Task: Create Issue Issue0000000017 in Backlog  in Scrum Project Project0000000004 in Jira. Create Issue Issue0000000018 in Backlog  in Scrum Project Project0000000004 in Jira. Create Issue Issue0000000019 in Backlog  in Scrum Project Project0000000004 in Jira. Create Issue Issue0000000020 in Backlog  in Scrum Project Project0000000004 in Jira. Change IN PROGRESS as Status of Issue Issue0000000012 in Backlog  in Scrum Project Project0000000003 in Jira
Action: Mouse moved to (638, 229)
Screenshot: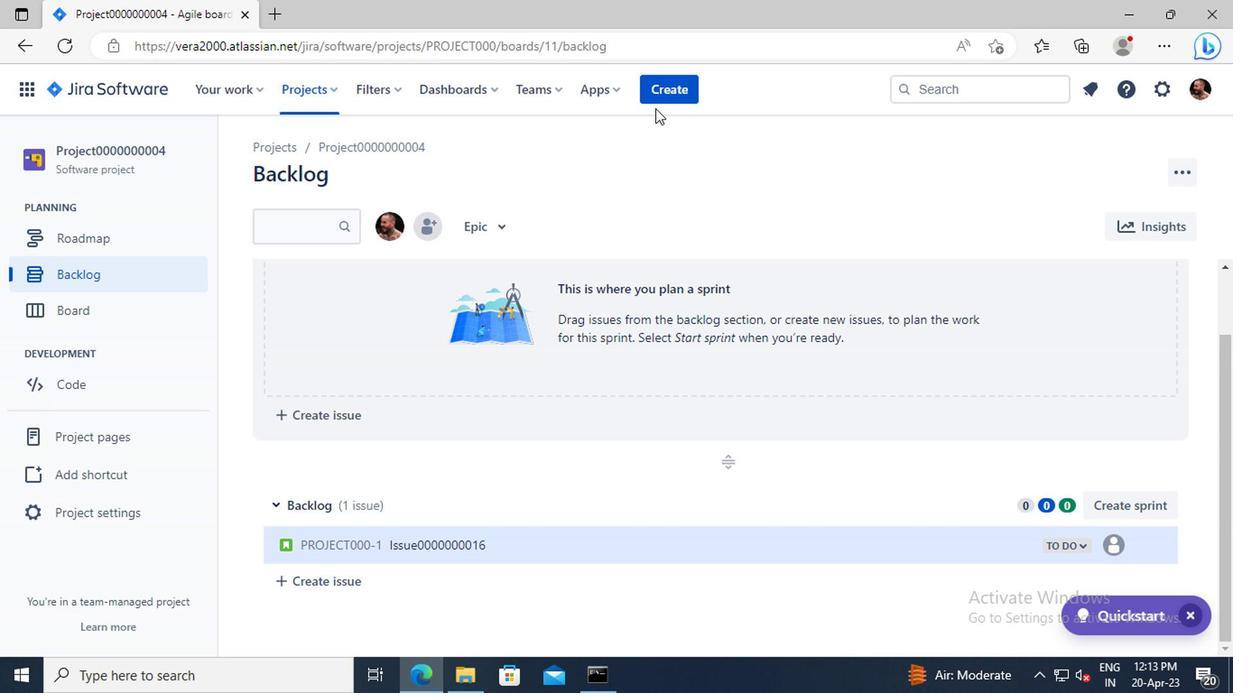 
Action: Mouse pressed left at (638, 229)
Screenshot: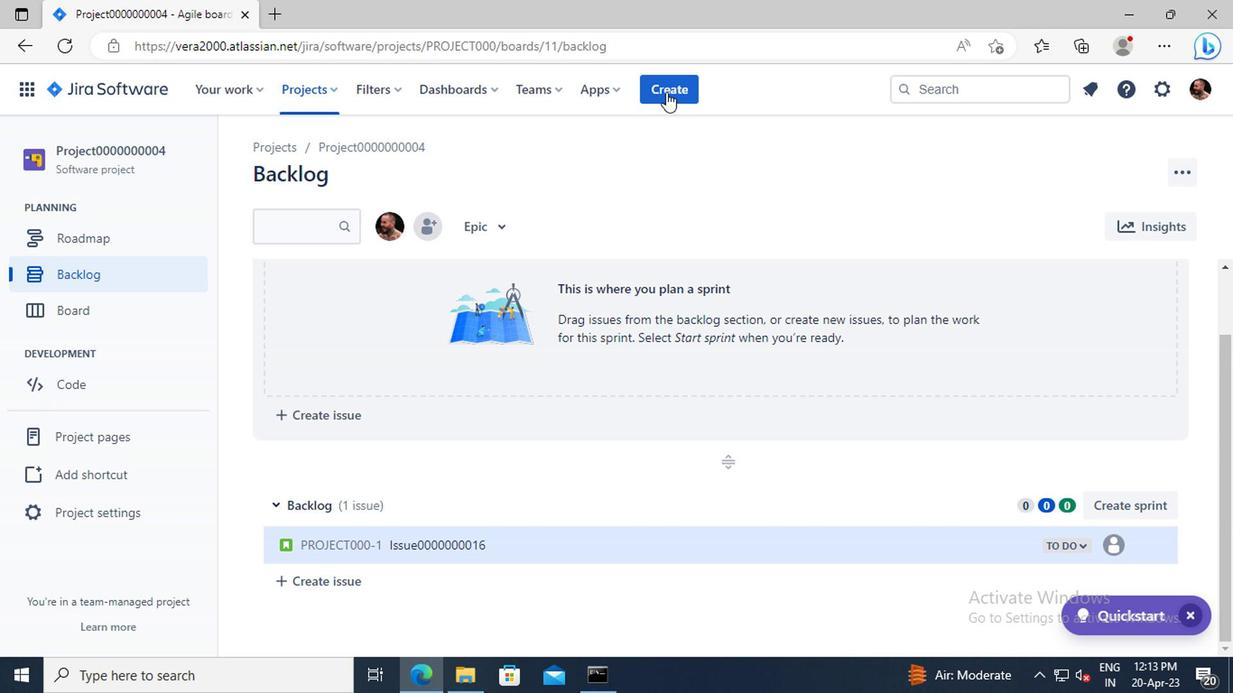 
Action: Mouse moved to (528, 409)
Screenshot: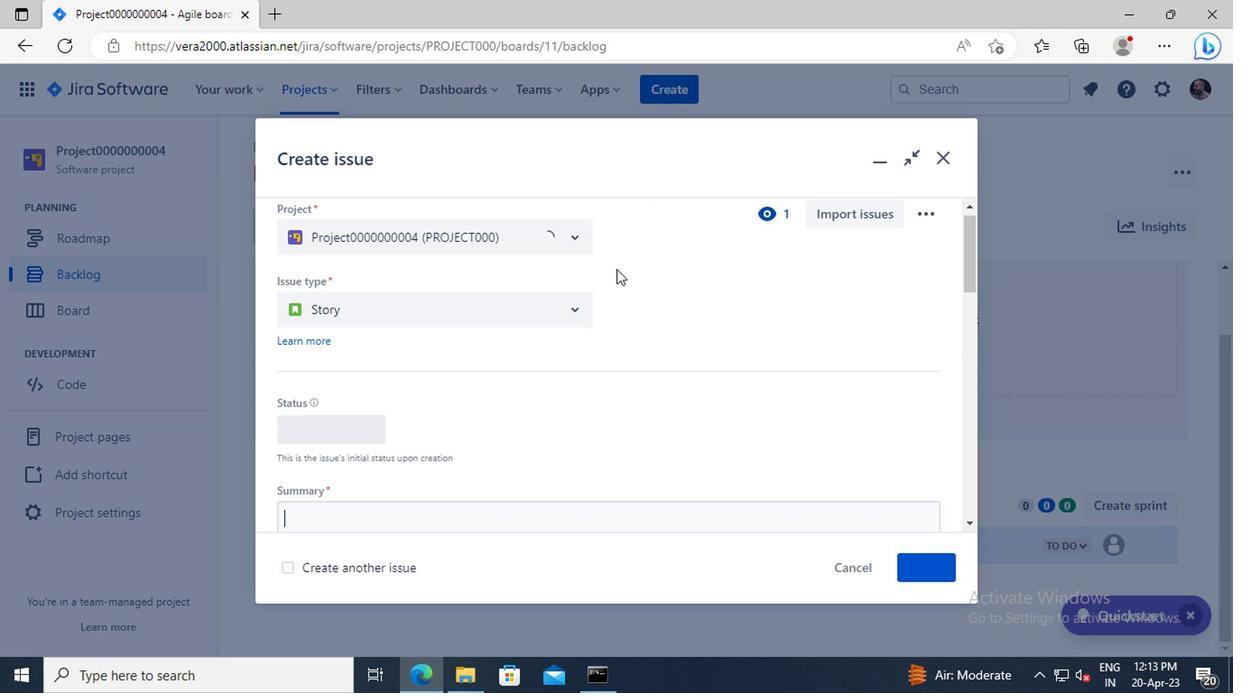 
Action: Mouse scrolled (528, 409) with delta (0, 0)
Screenshot: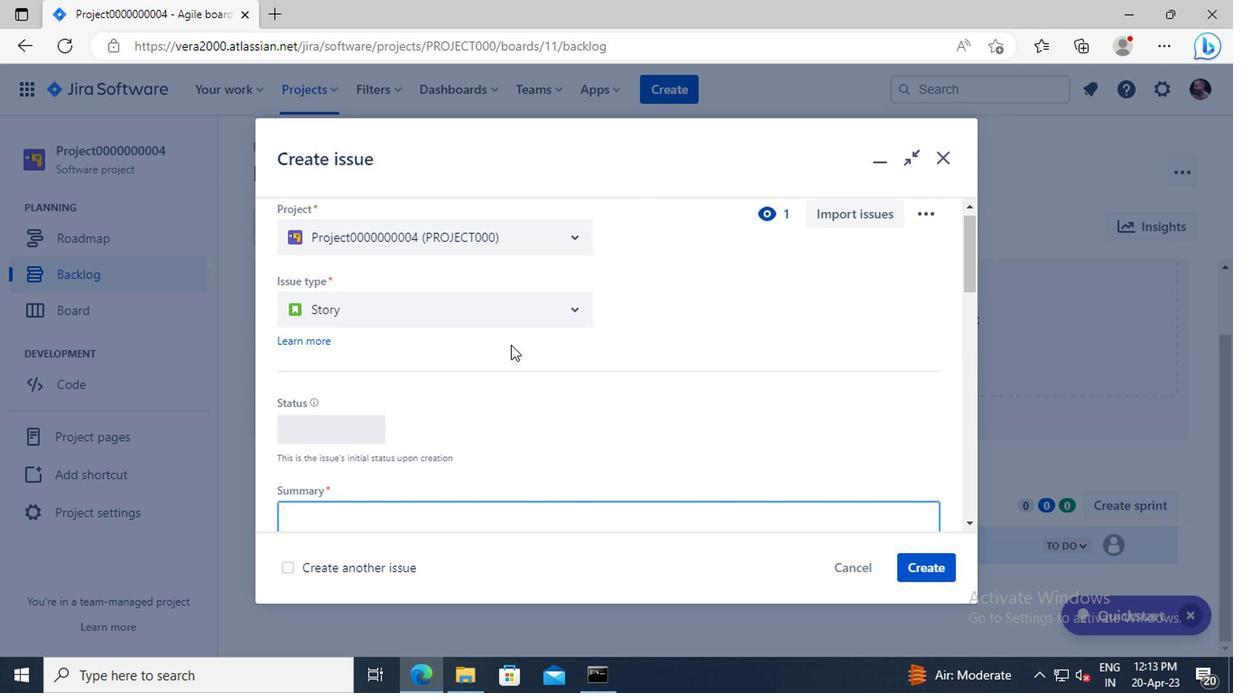 
Action: Mouse scrolled (528, 409) with delta (0, 0)
Screenshot: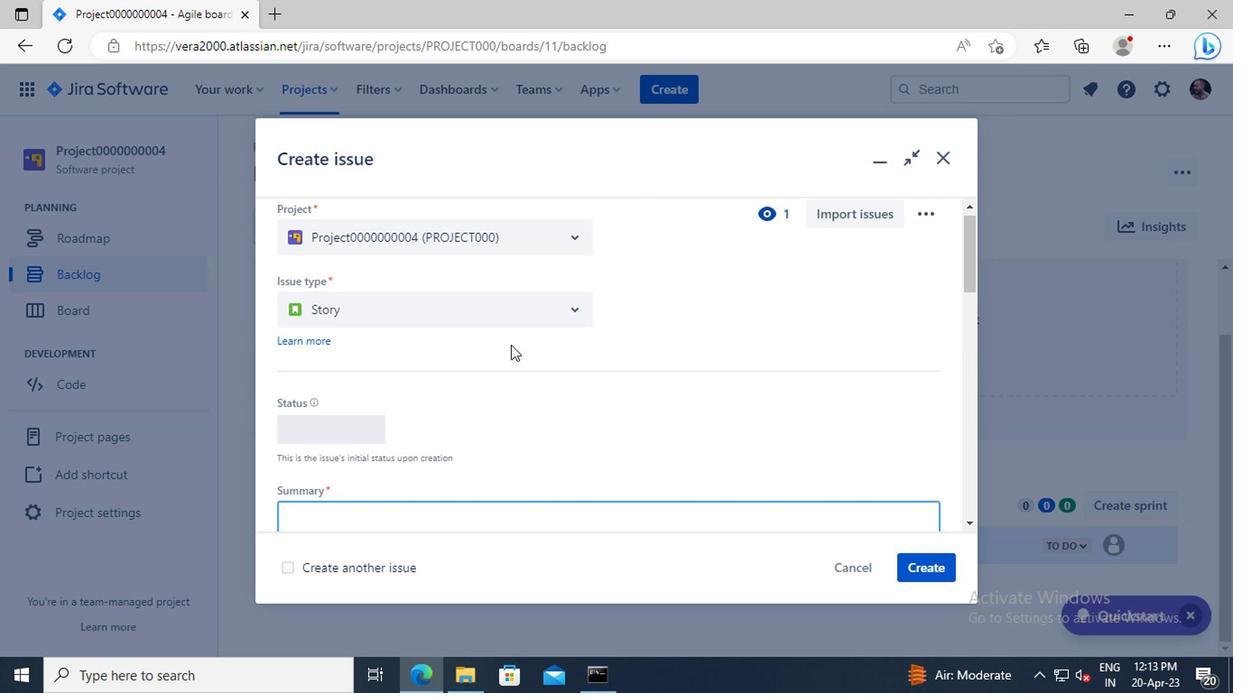 
Action: Mouse moved to (465, 468)
Screenshot: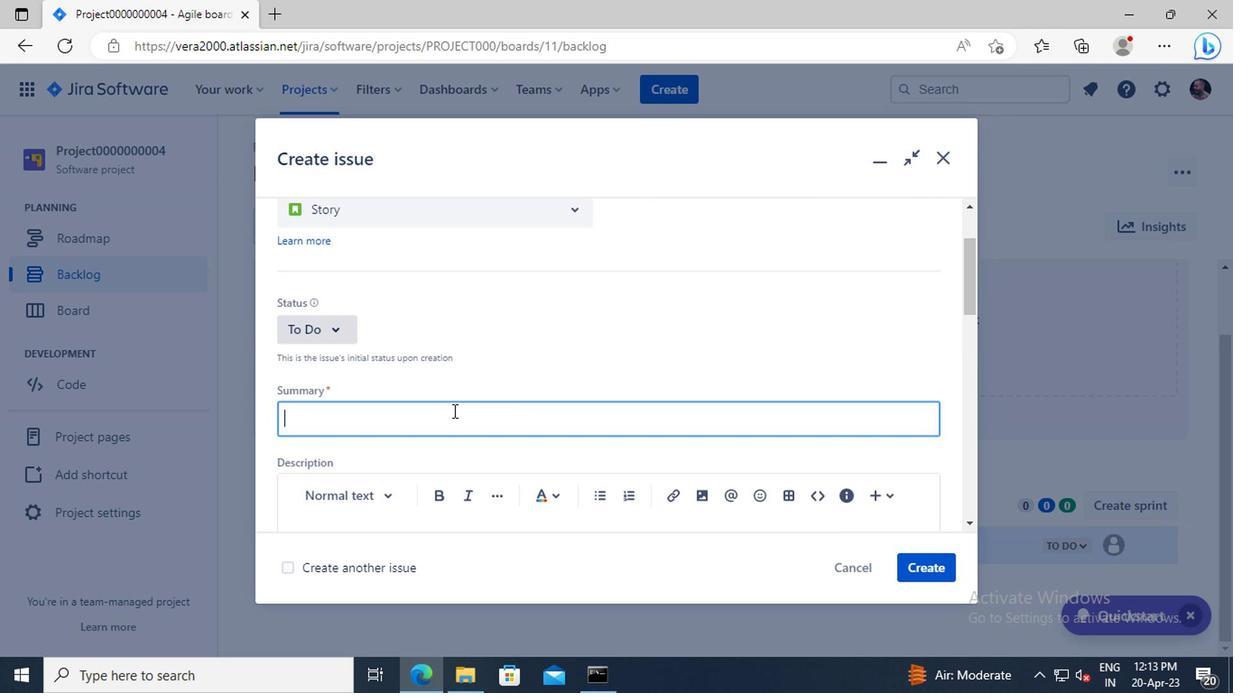 
Action: Mouse pressed left at (465, 468)
Screenshot: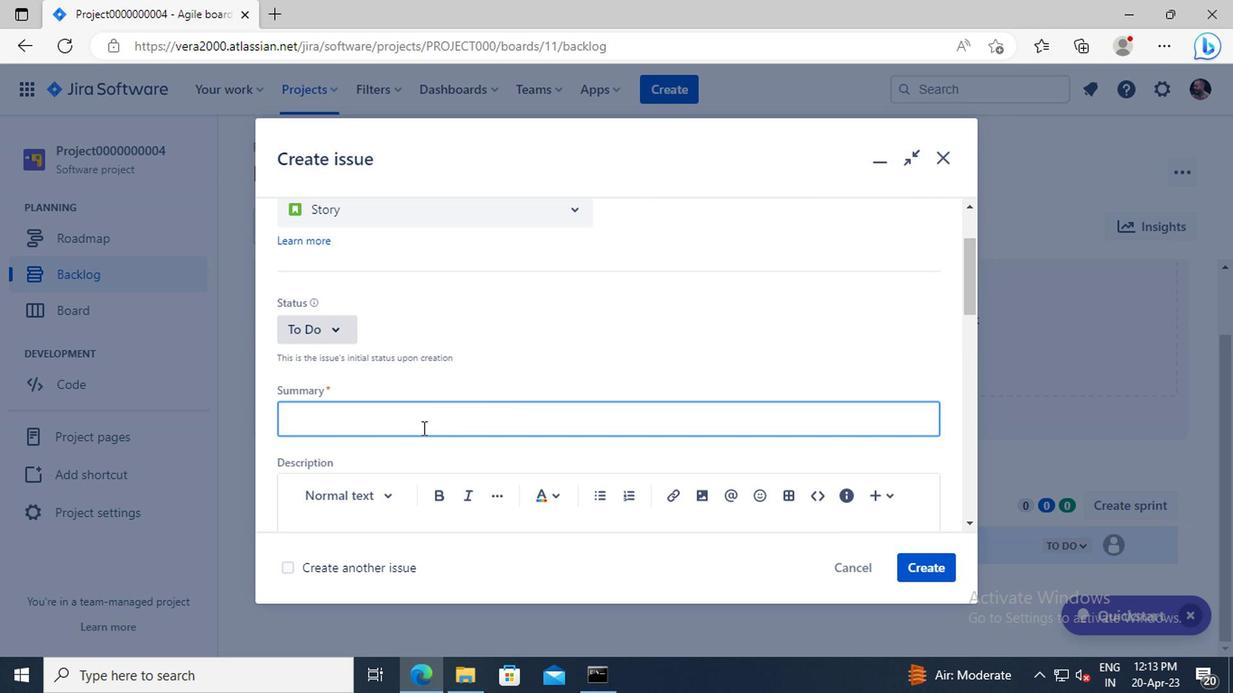 
Action: Key pressed <Key.shift>ISSUE0000000017
Screenshot: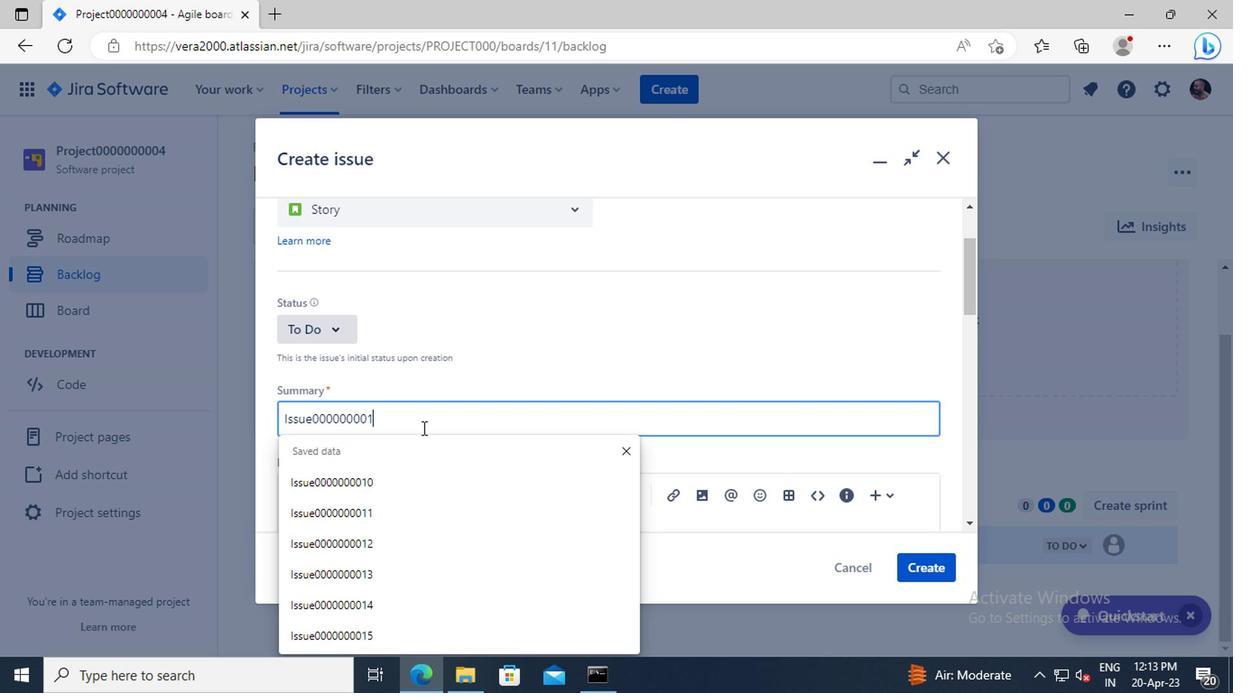 
Action: Mouse moved to (824, 571)
Screenshot: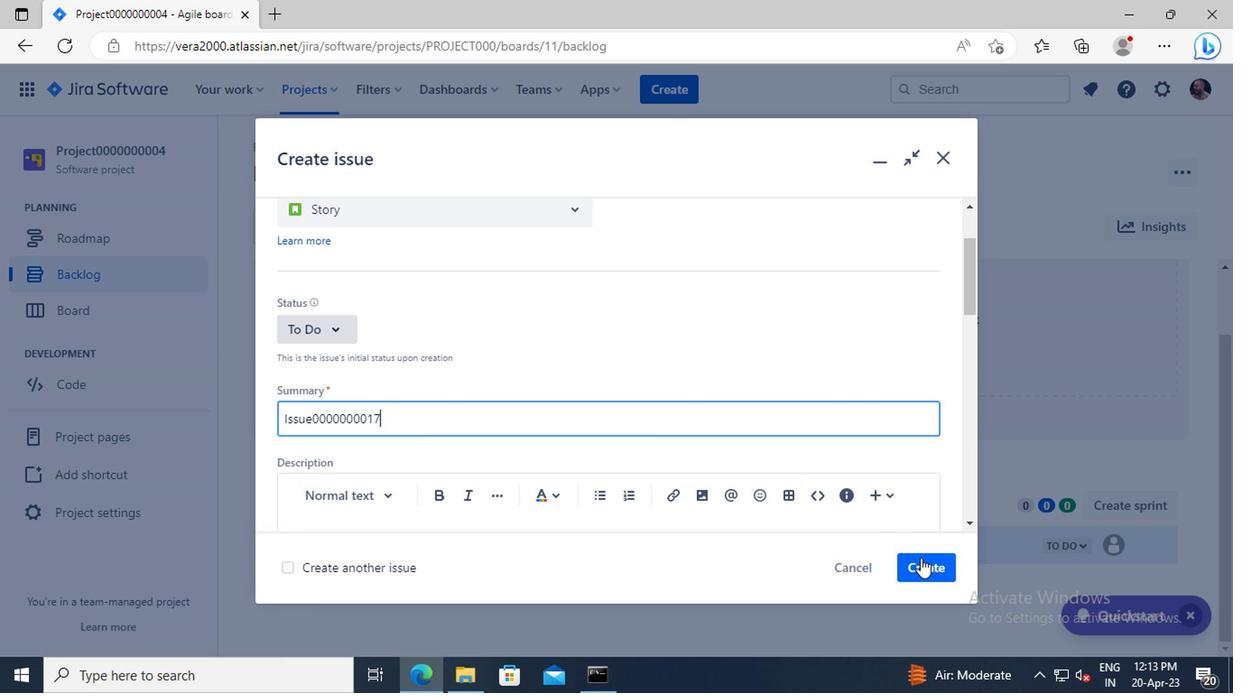 
Action: Mouse pressed left at (824, 571)
Screenshot: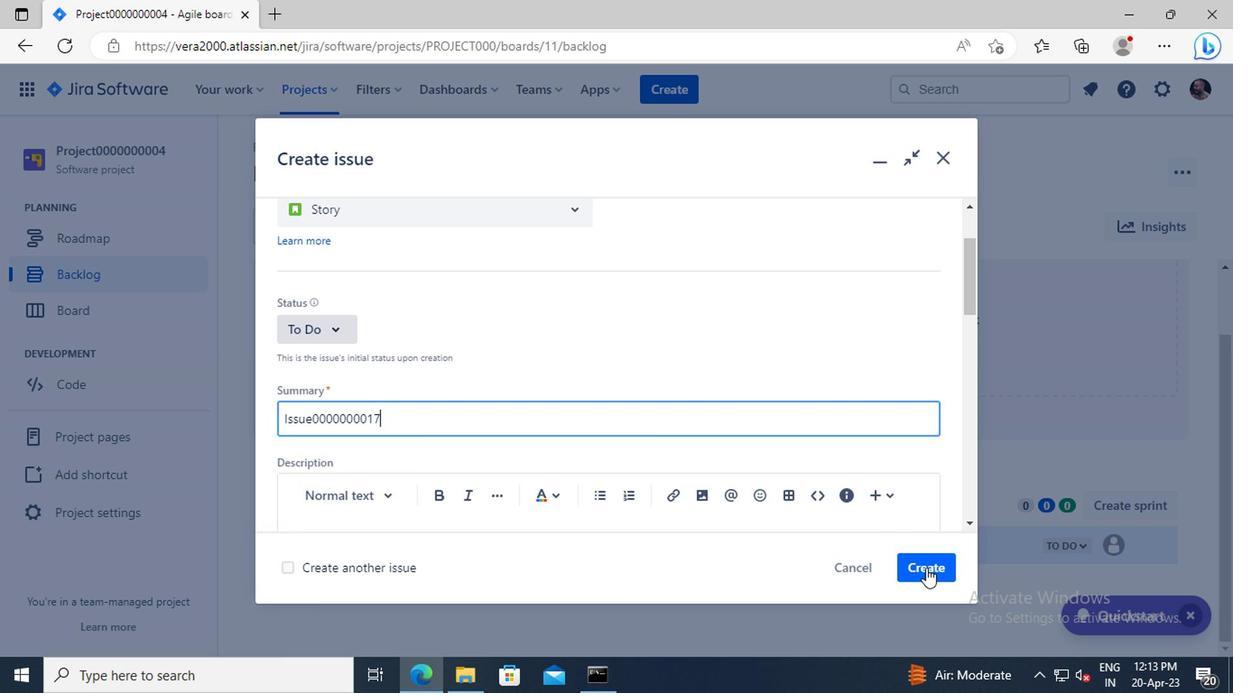 
Action: Mouse moved to (637, 231)
Screenshot: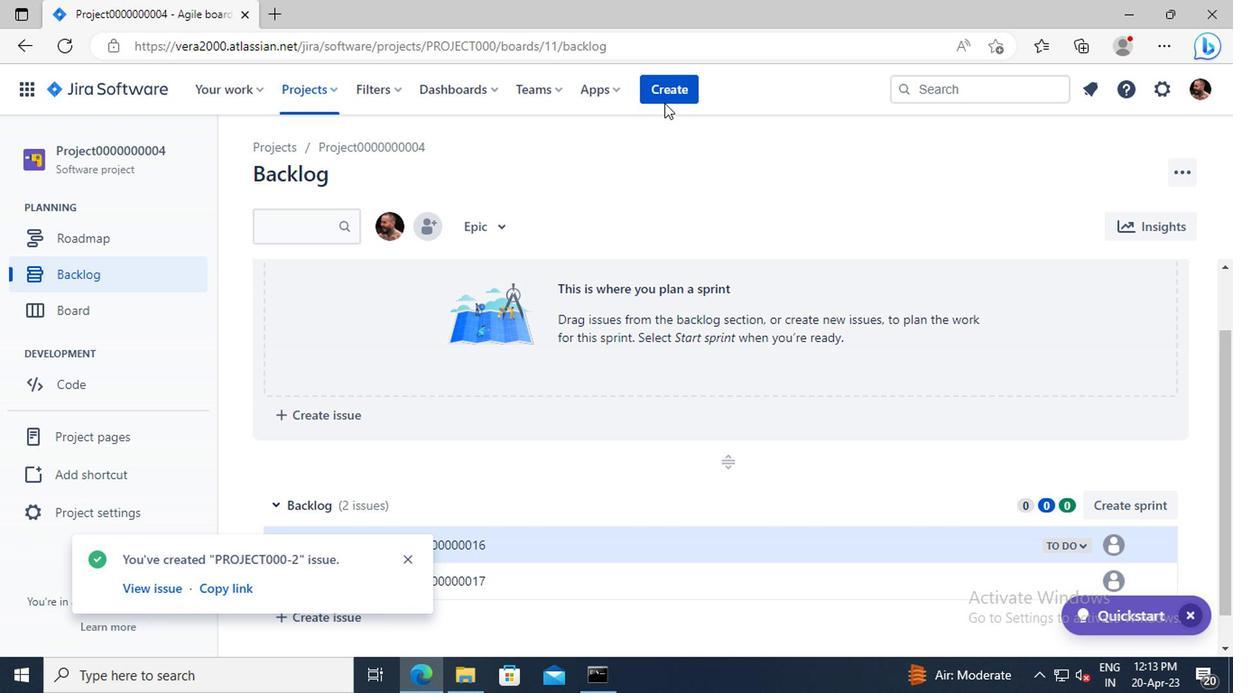 
Action: Mouse pressed left at (637, 231)
Screenshot: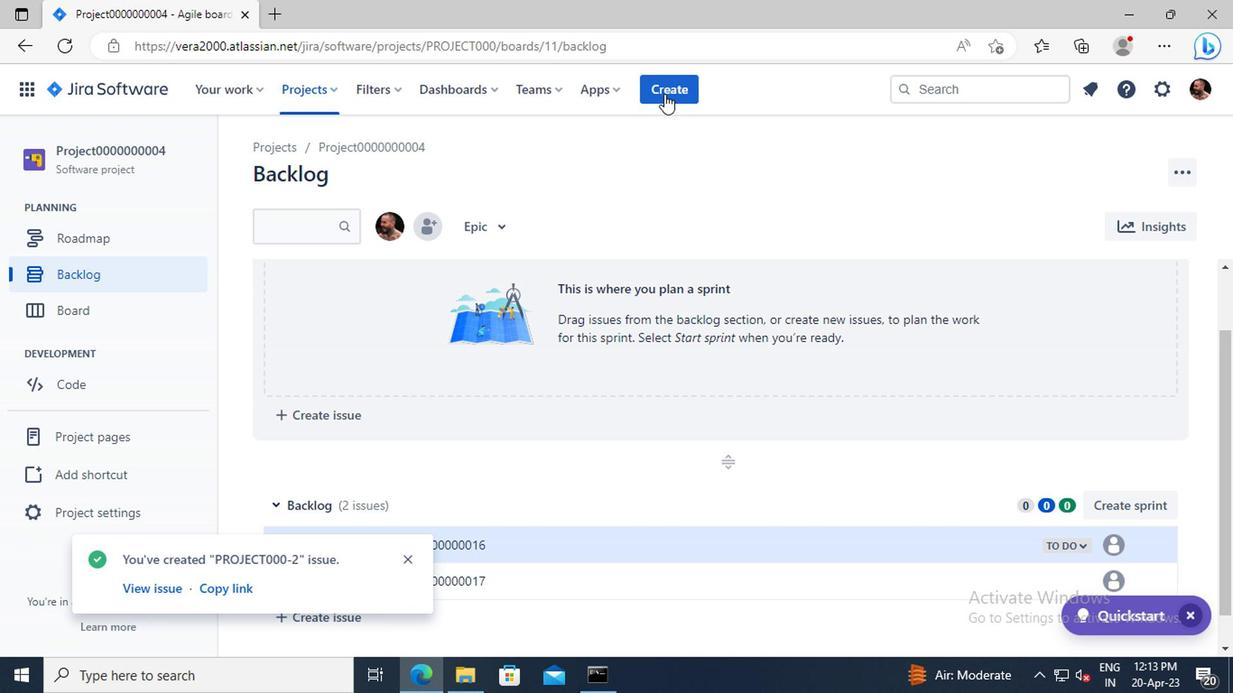 
Action: Mouse moved to (539, 416)
Screenshot: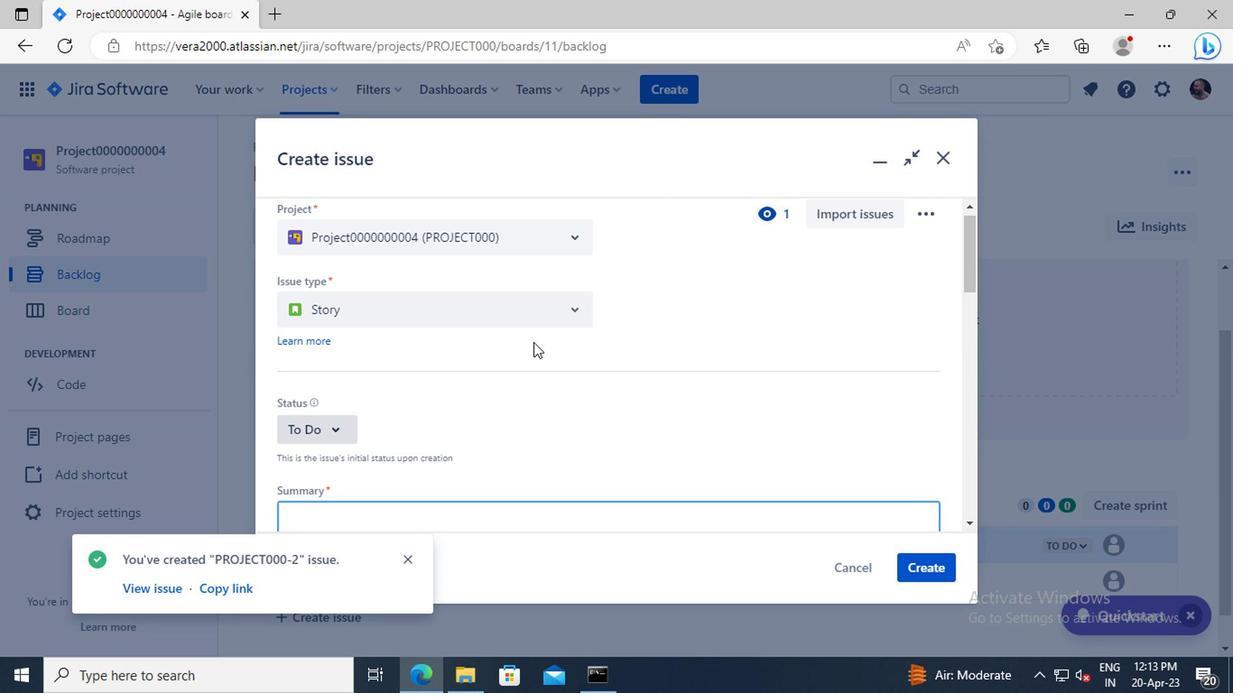 
Action: Mouse scrolled (539, 416) with delta (0, 0)
Screenshot: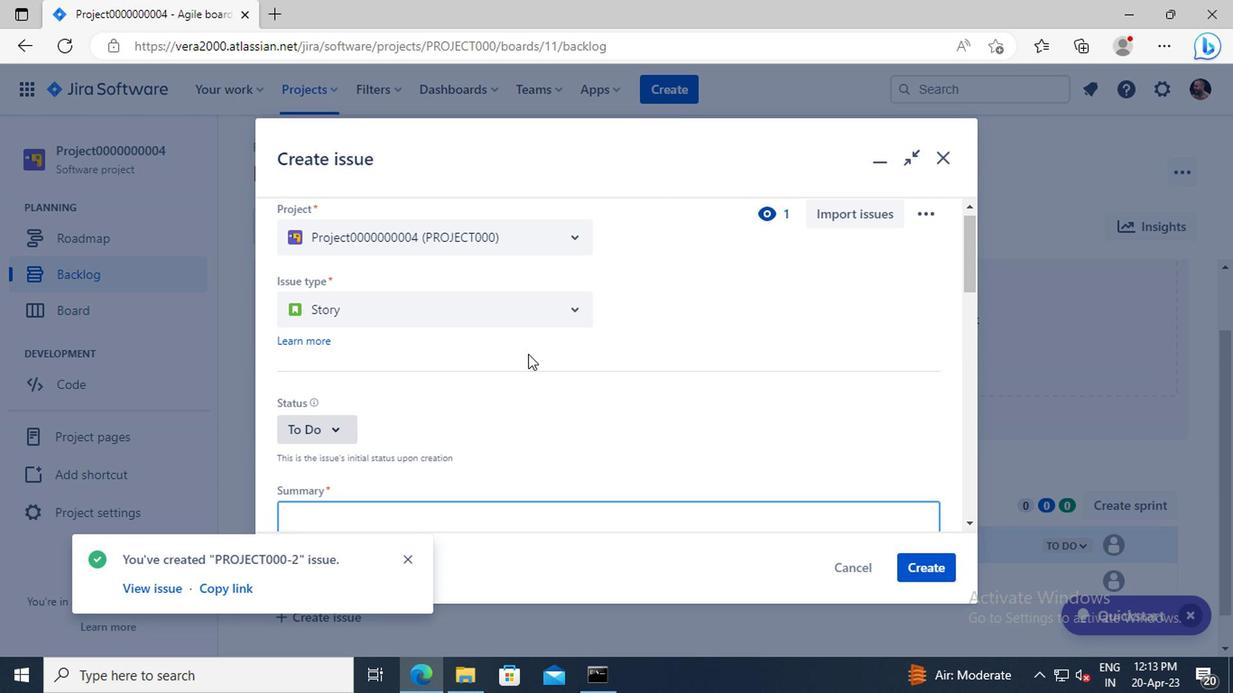 
Action: Mouse scrolled (539, 416) with delta (0, 0)
Screenshot: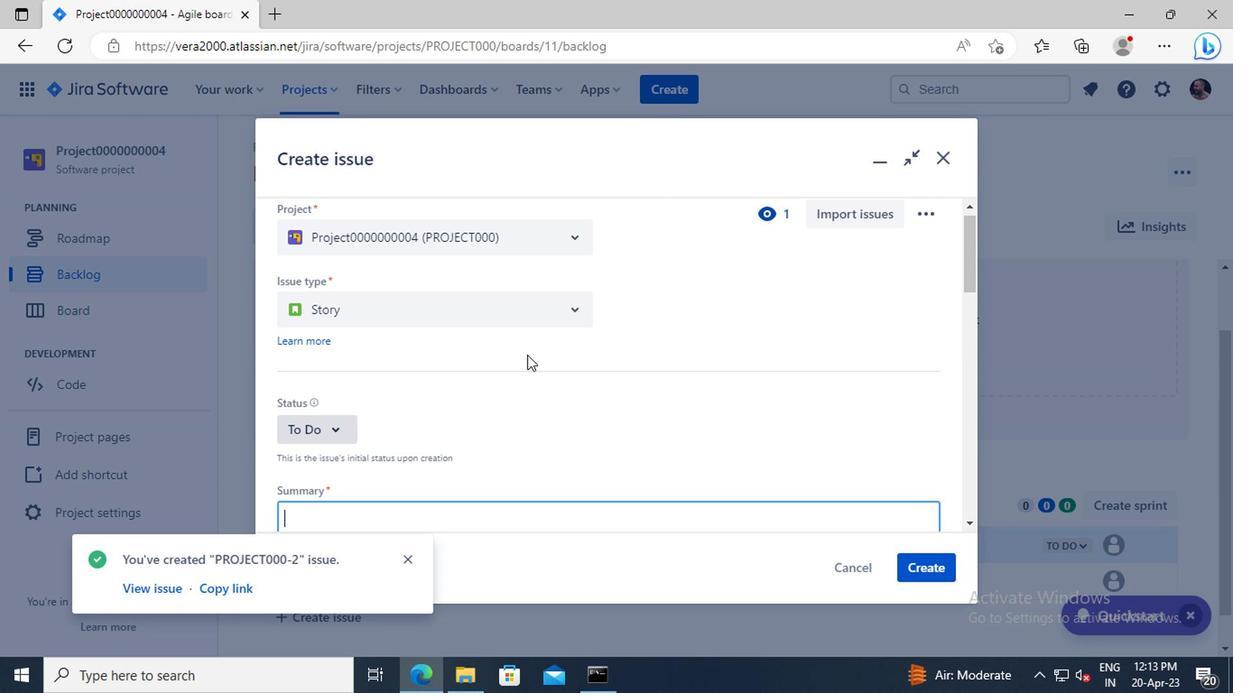 
Action: Mouse moved to (498, 463)
Screenshot: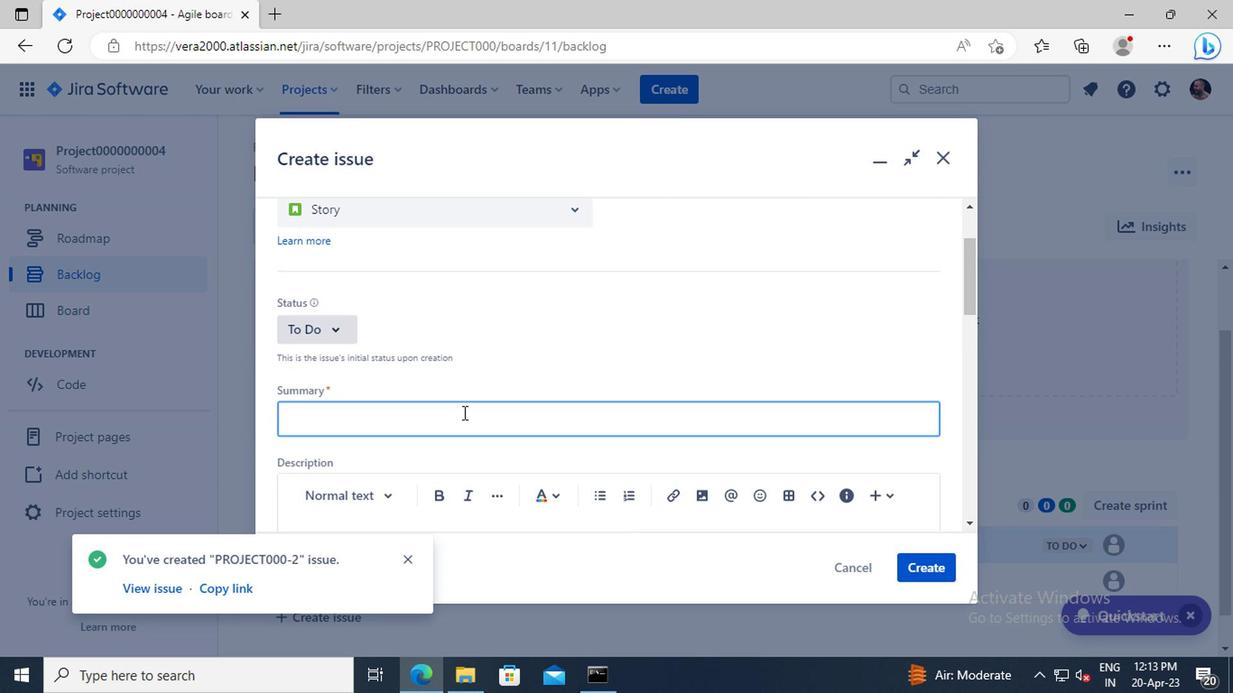 
Action: Mouse pressed left at (498, 463)
Screenshot: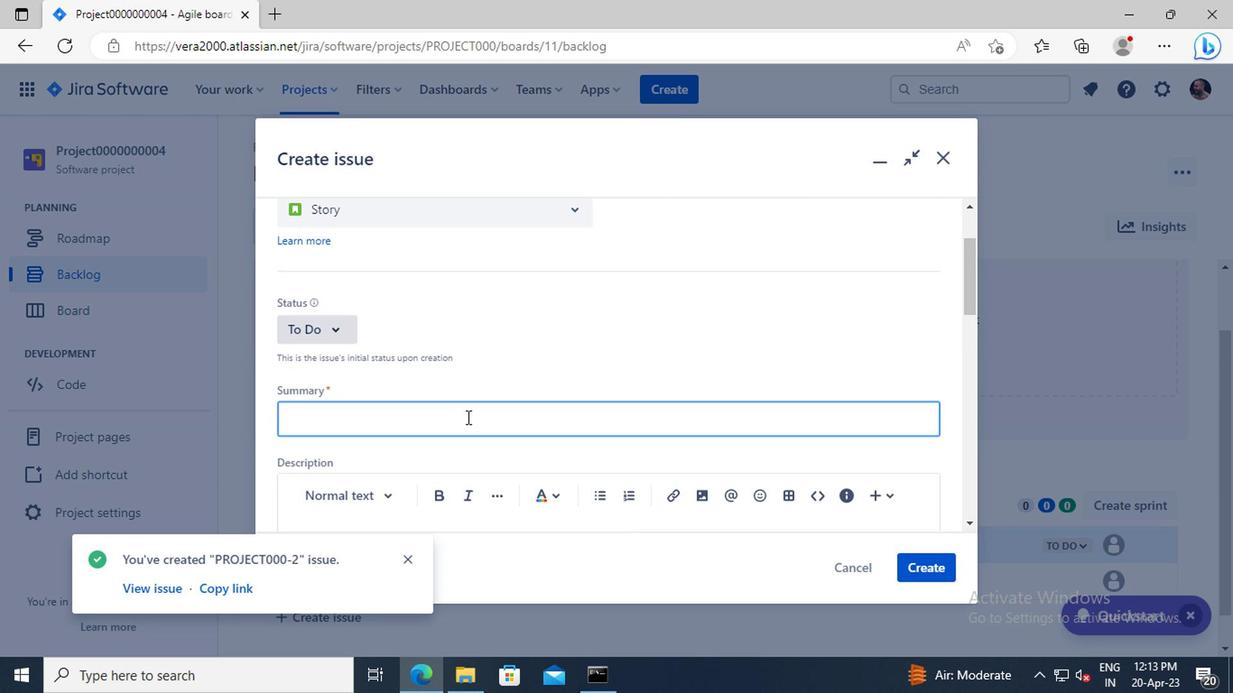 
Action: Key pressed <Key.shift>ISSUE0000000018
Screenshot: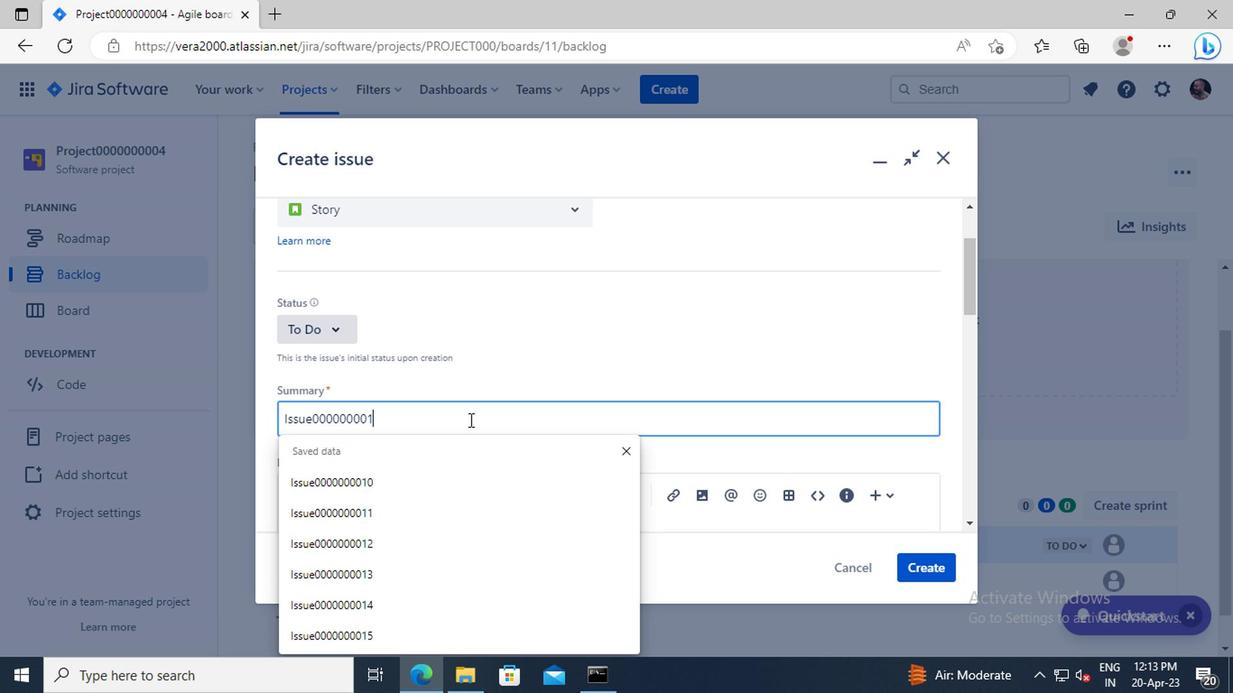 
Action: Mouse moved to (817, 564)
Screenshot: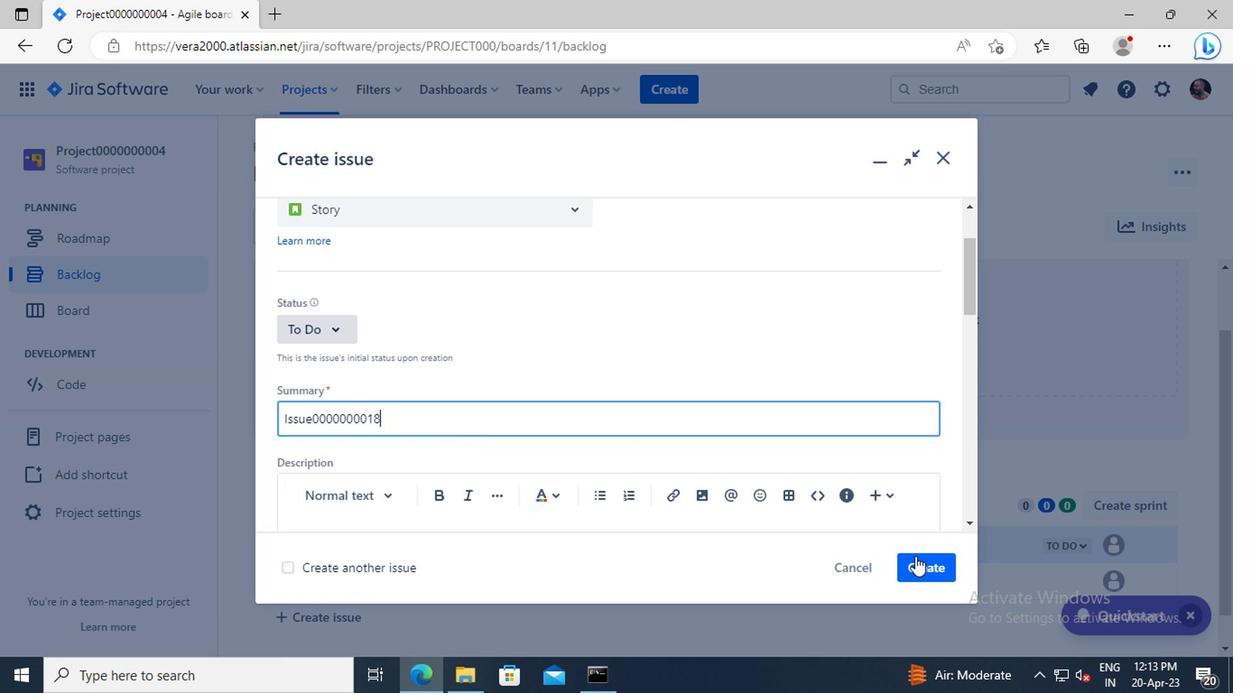 
Action: Mouse pressed left at (817, 564)
Screenshot: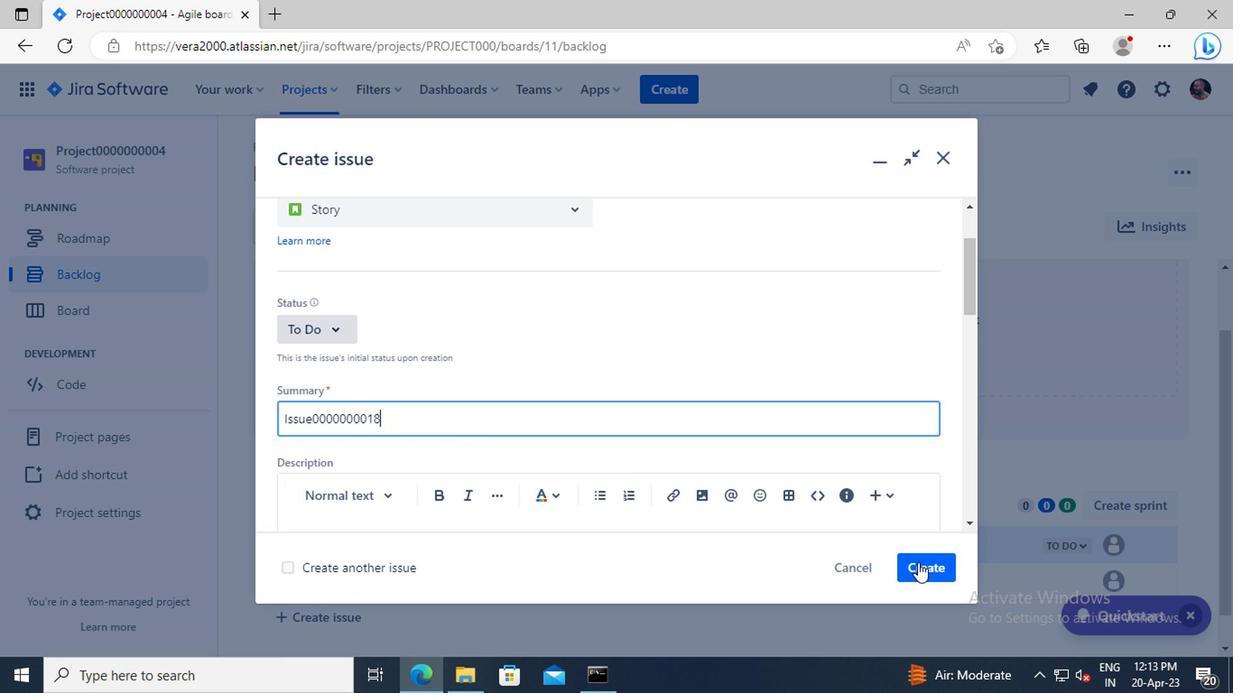 
Action: Mouse moved to (635, 228)
Screenshot: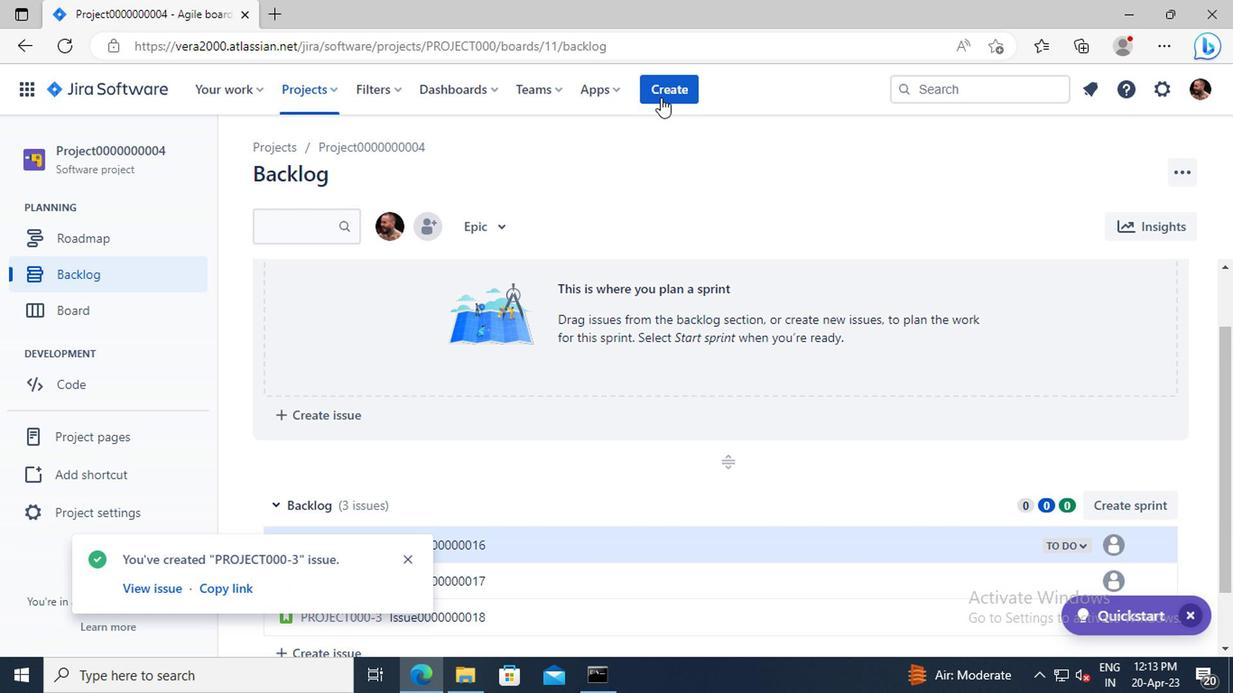 
Action: Mouse pressed left at (635, 228)
Screenshot: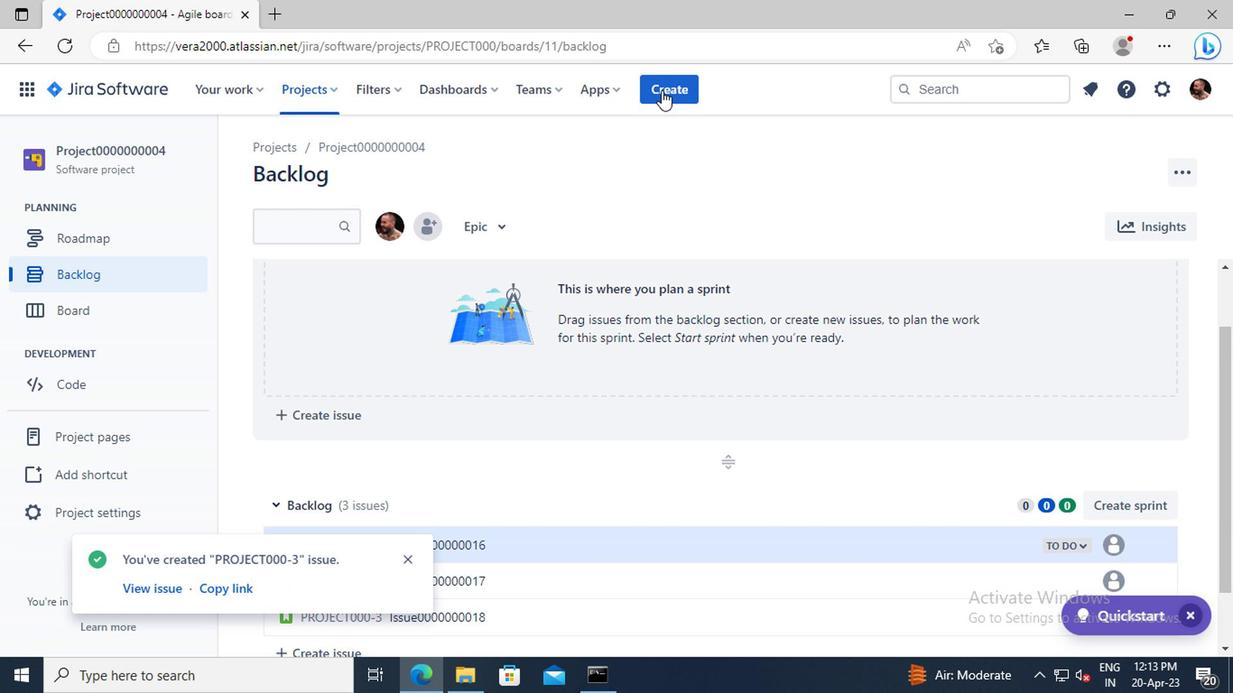 
Action: Mouse moved to (483, 410)
Screenshot: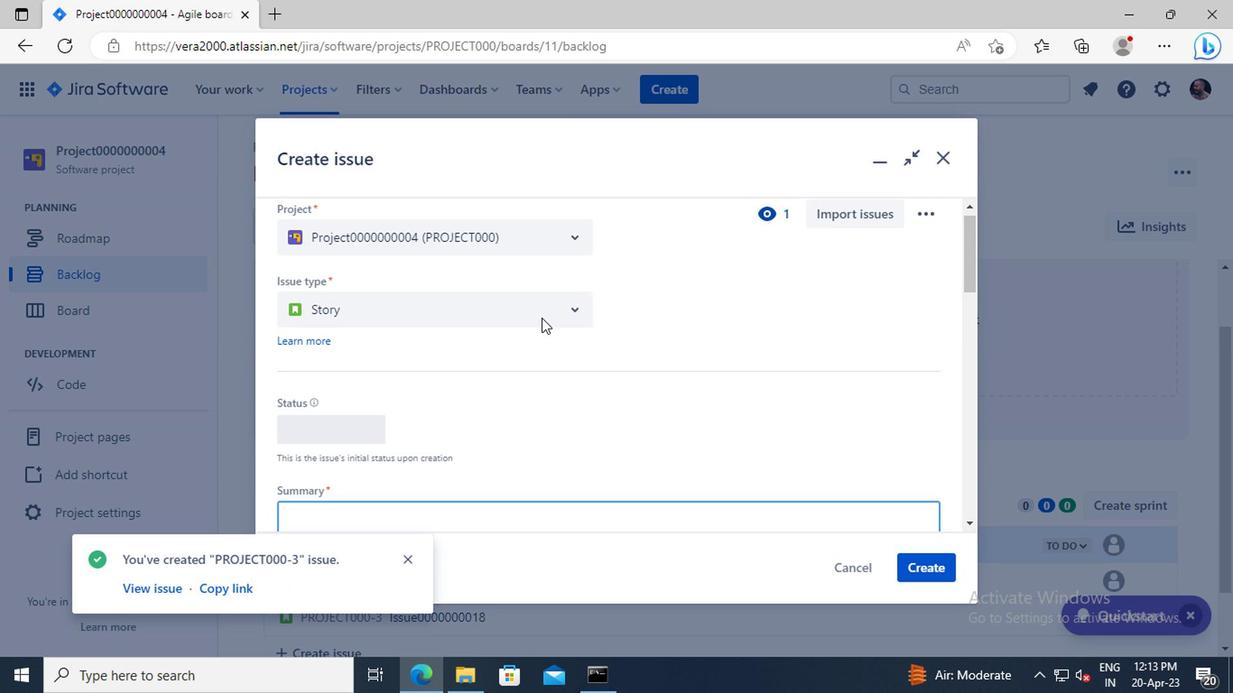
Action: Mouse scrolled (483, 409) with delta (0, 0)
Screenshot: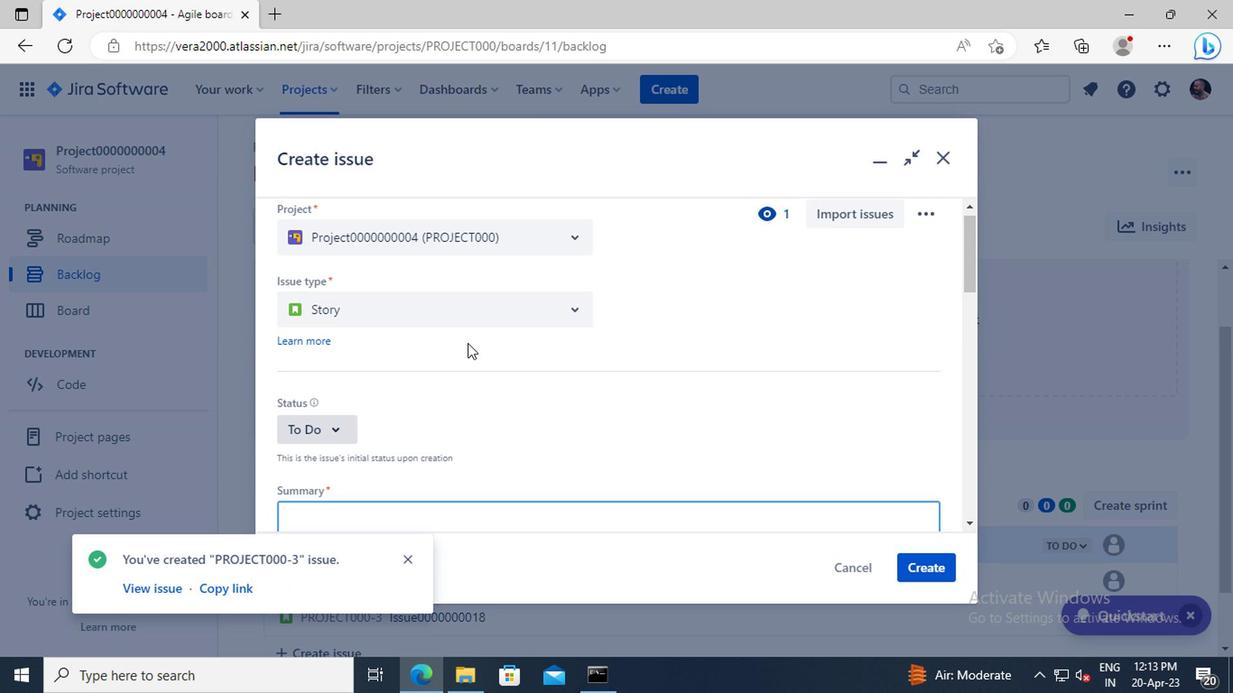 
Action: Mouse scrolled (483, 409) with delta (0, 0)
Screenshot: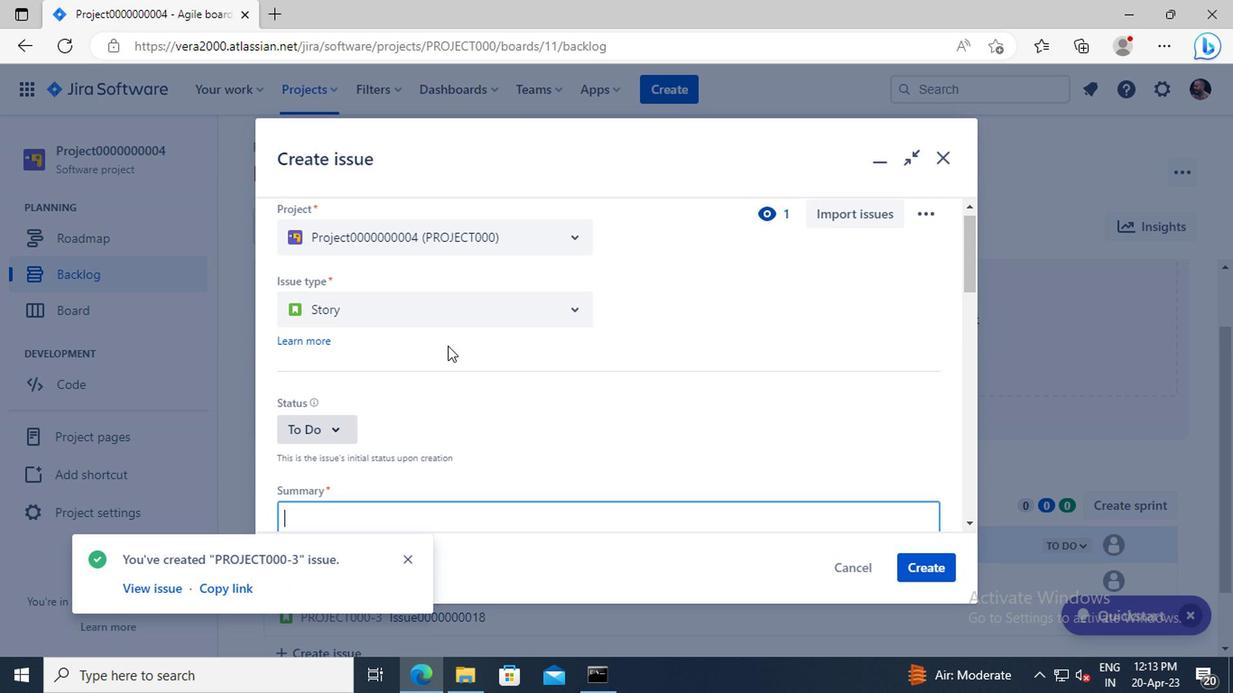 
Action: Mouse moved to (477, 461)
Screenshot: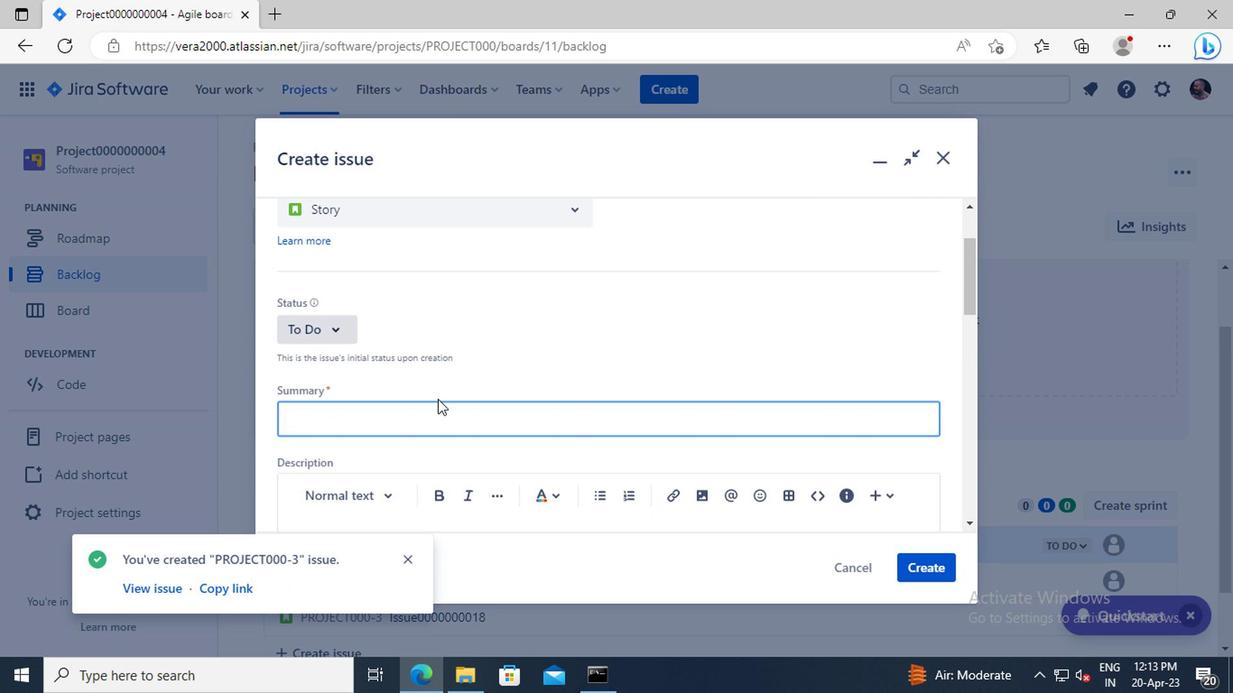 
Action: Mouse pressed left at (477, 461)
Screenshot: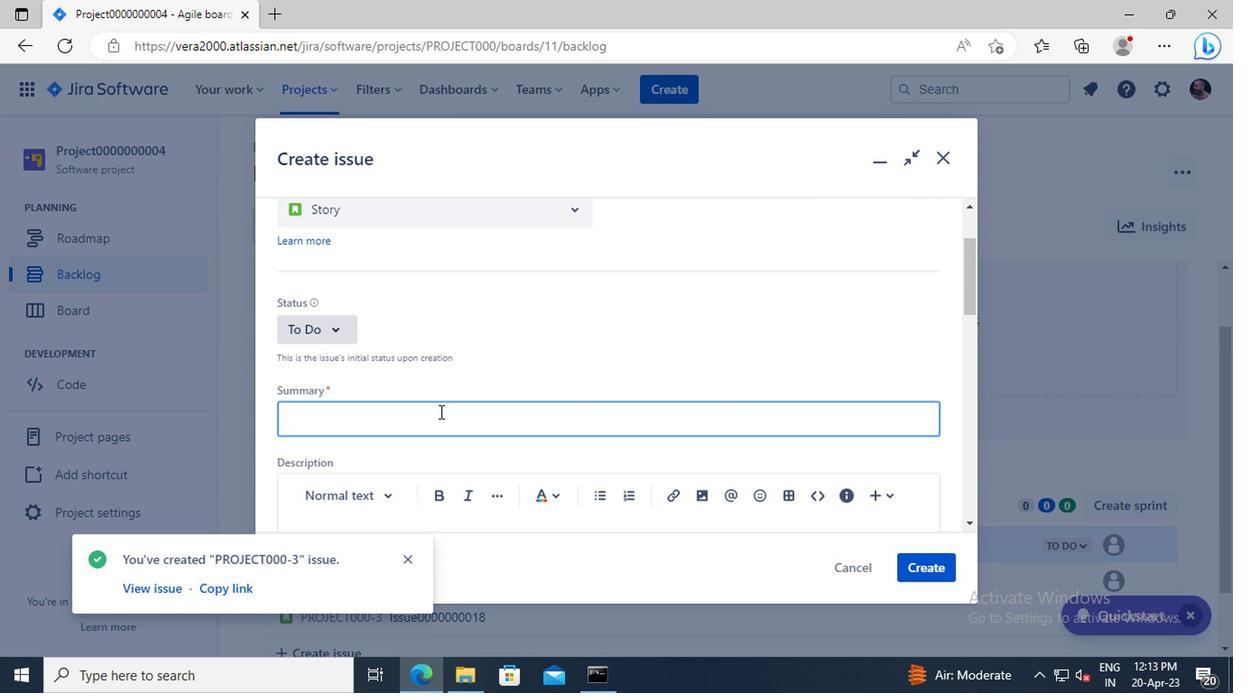 
Action: Key pressed <Key.shift>ISSUE0000000019
Screenshot: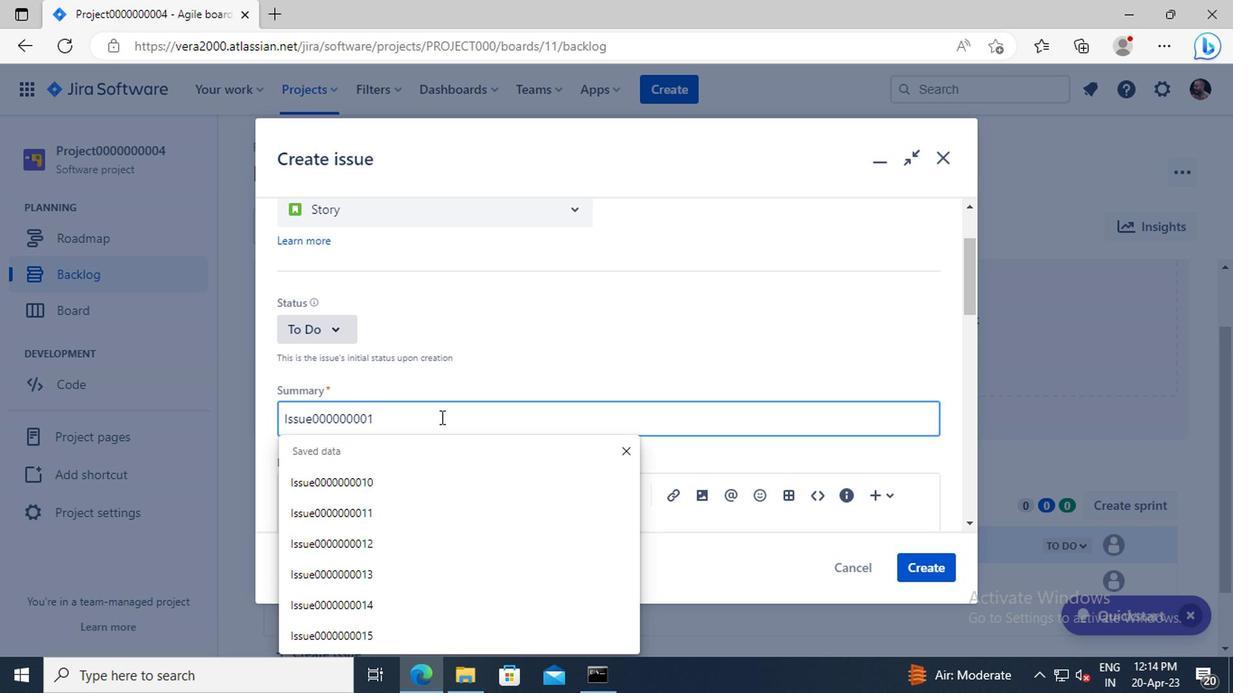 
Action: Mouse moved to (815, 562)
Screenshot: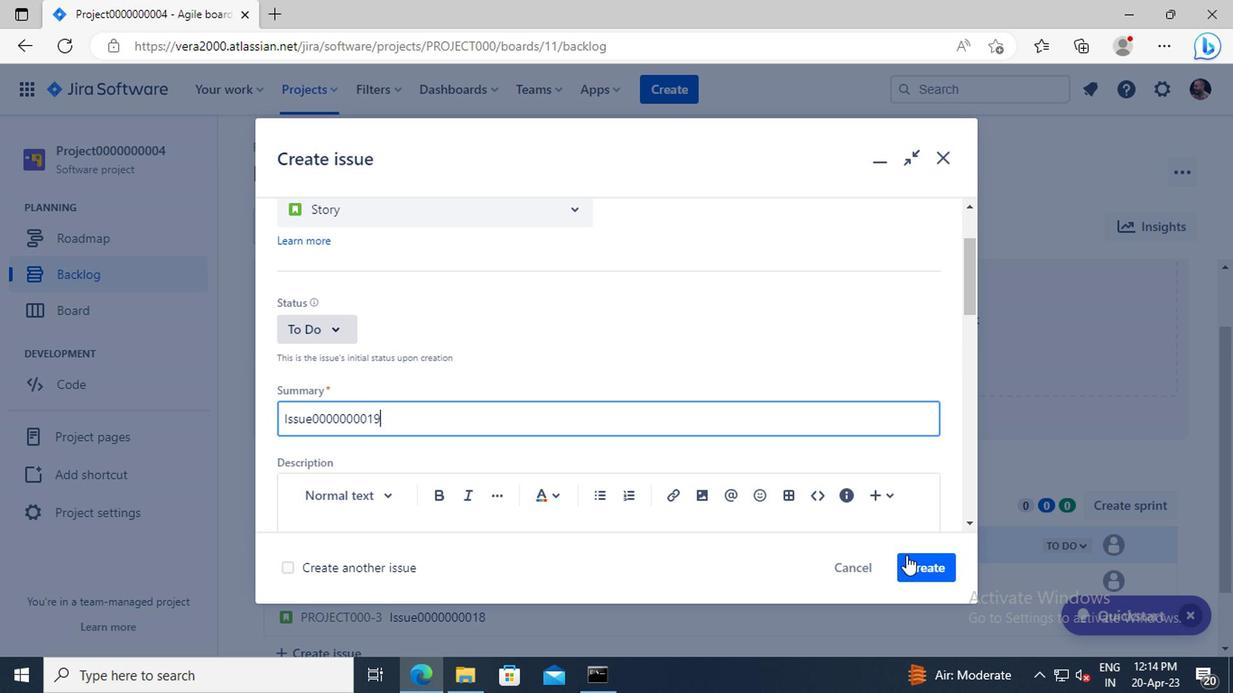 
Action: Mouse pressed left at (815, 562)
Screenshot: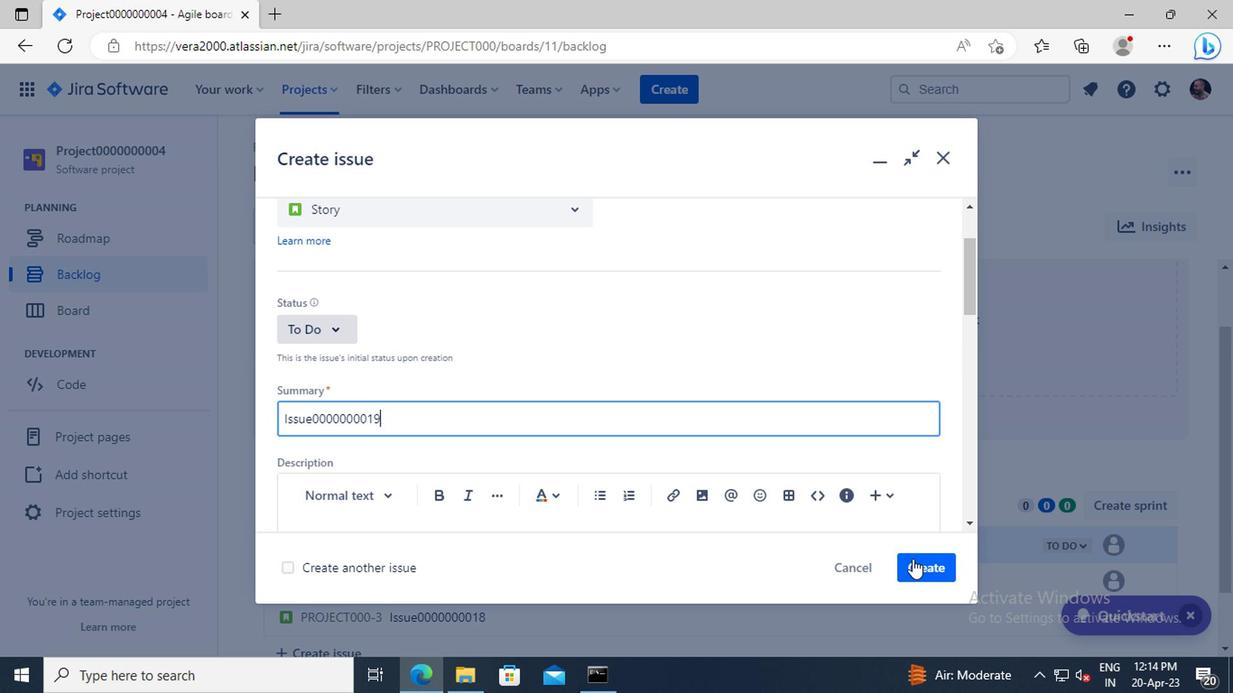 
Action: Mouse moved to (636, 229)
Screenshot: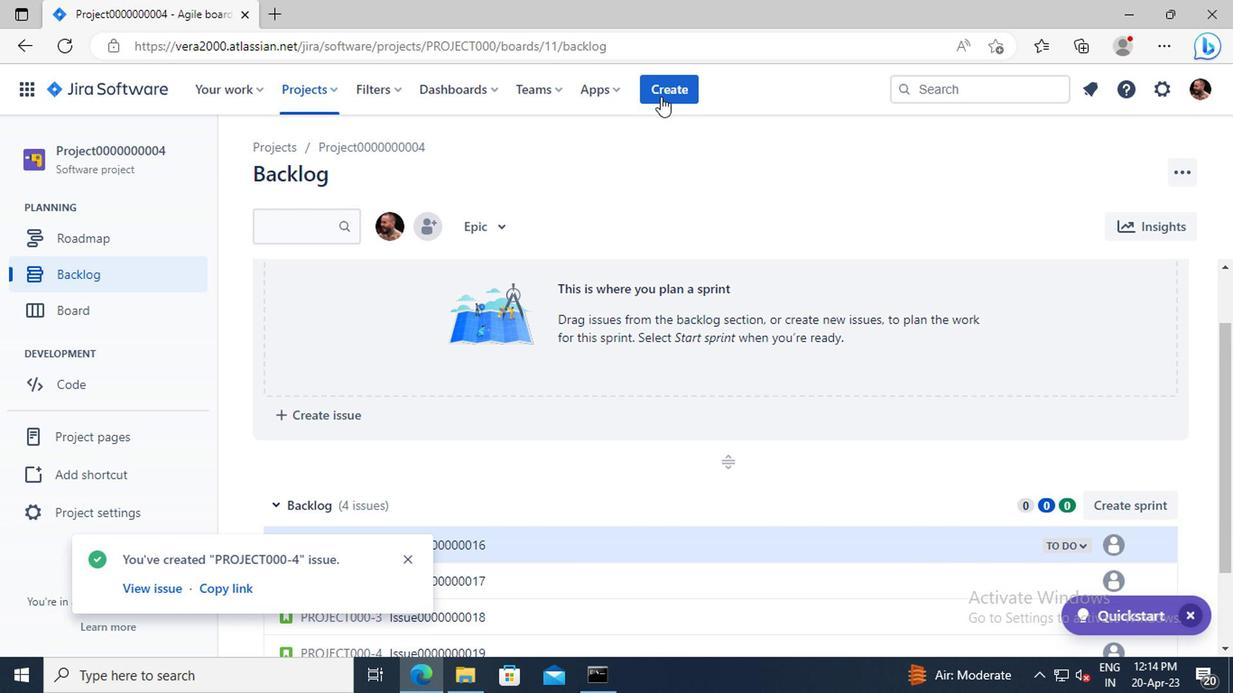 
Action: Mouse pressed left at (636, 229)
Screenshot: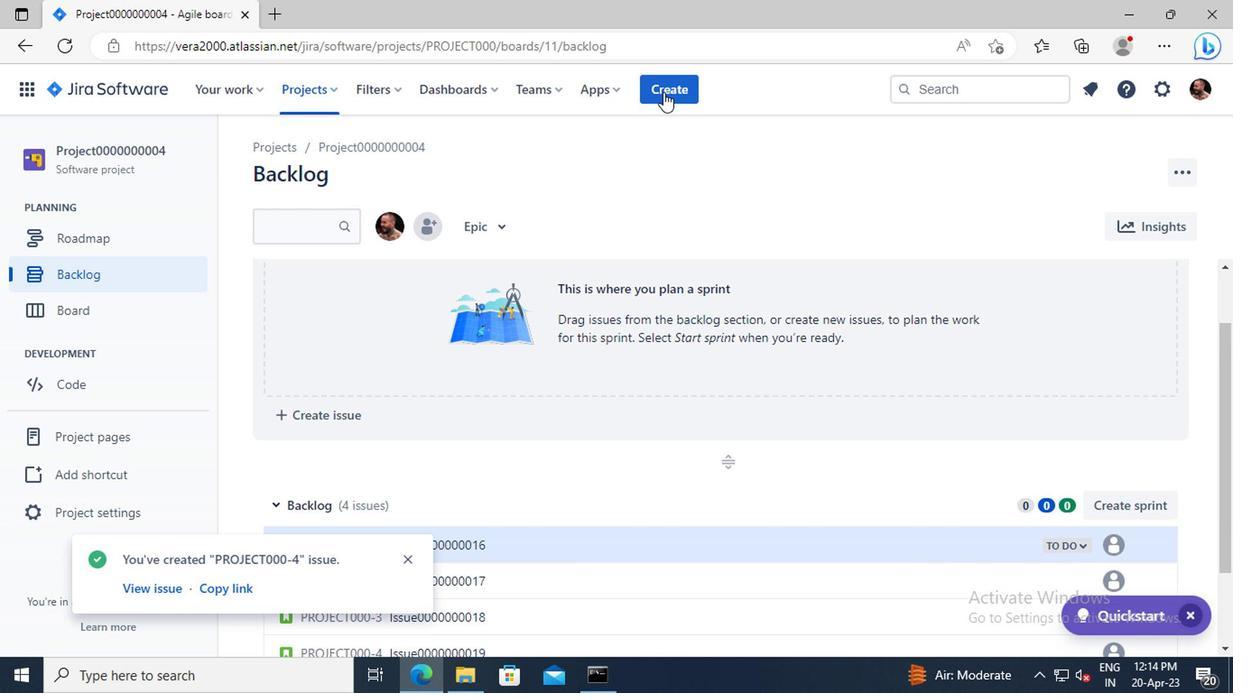 
Action: Mouse moved to (484, 441)
Screenshot: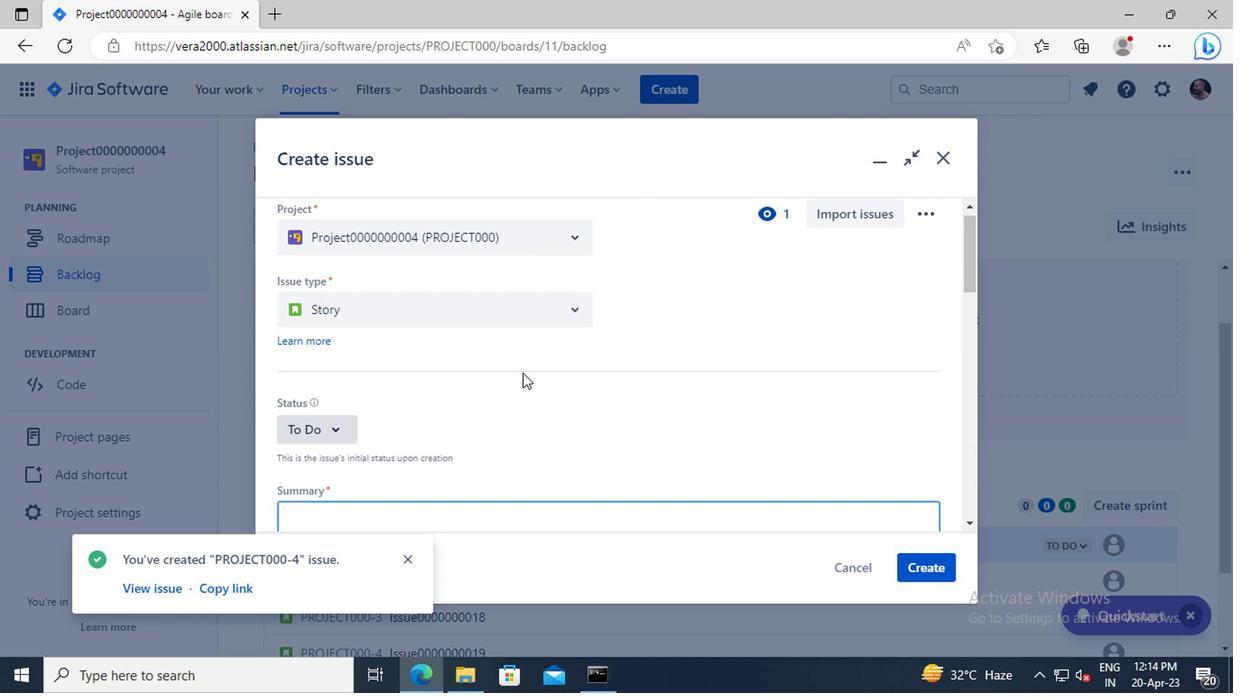 
Action: Mouse scrolled (484, 440) with delta (0, 0)
Screenshot: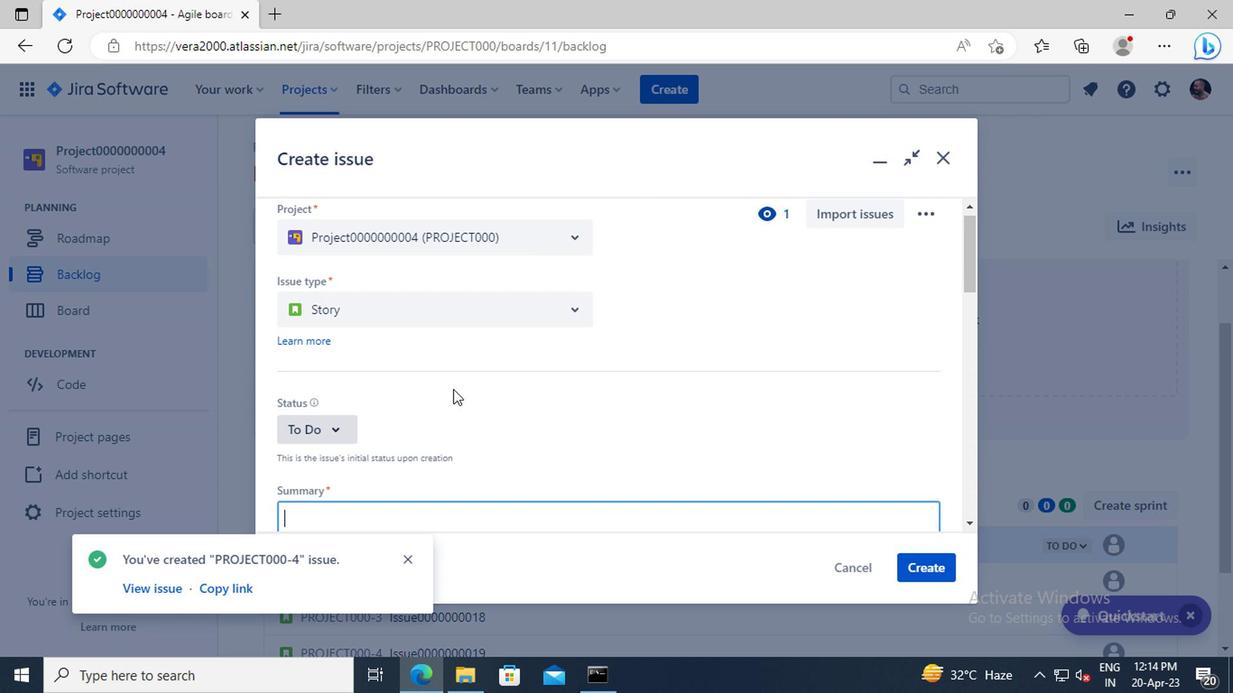 
Action: Mouse scrolled (484, 440) with delta (0, 0)
Screenshot: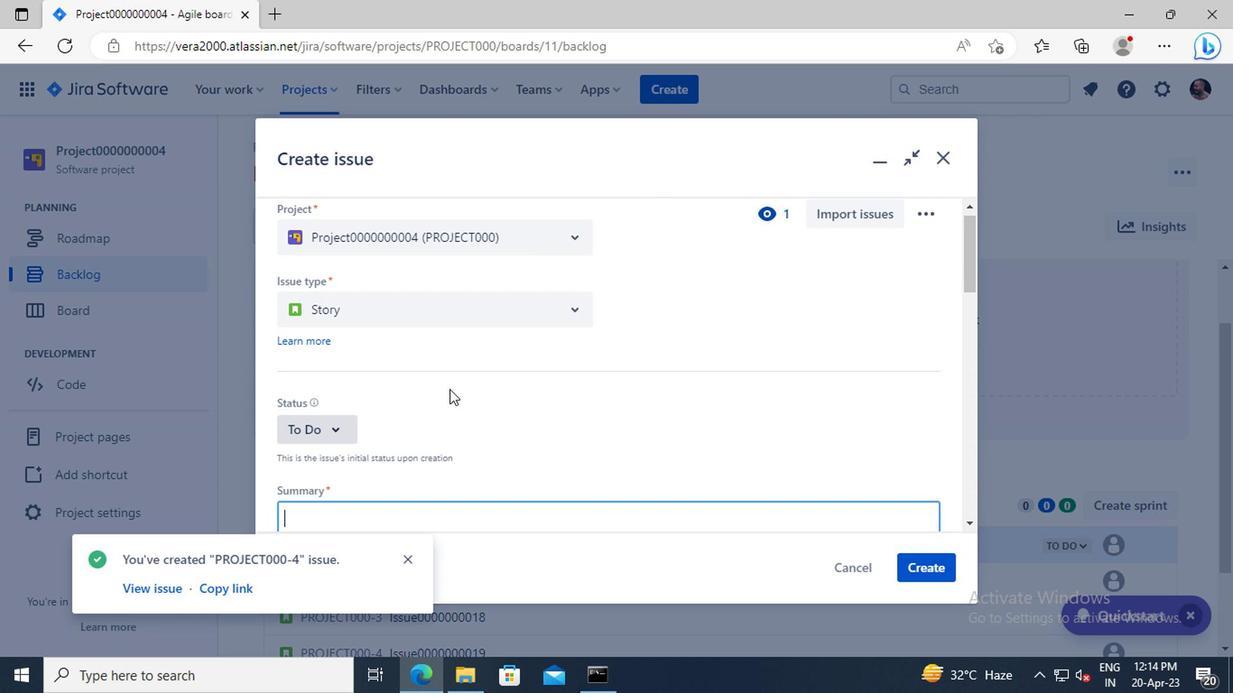 
Action: Mouse moved to (461, 461)
Screenshot: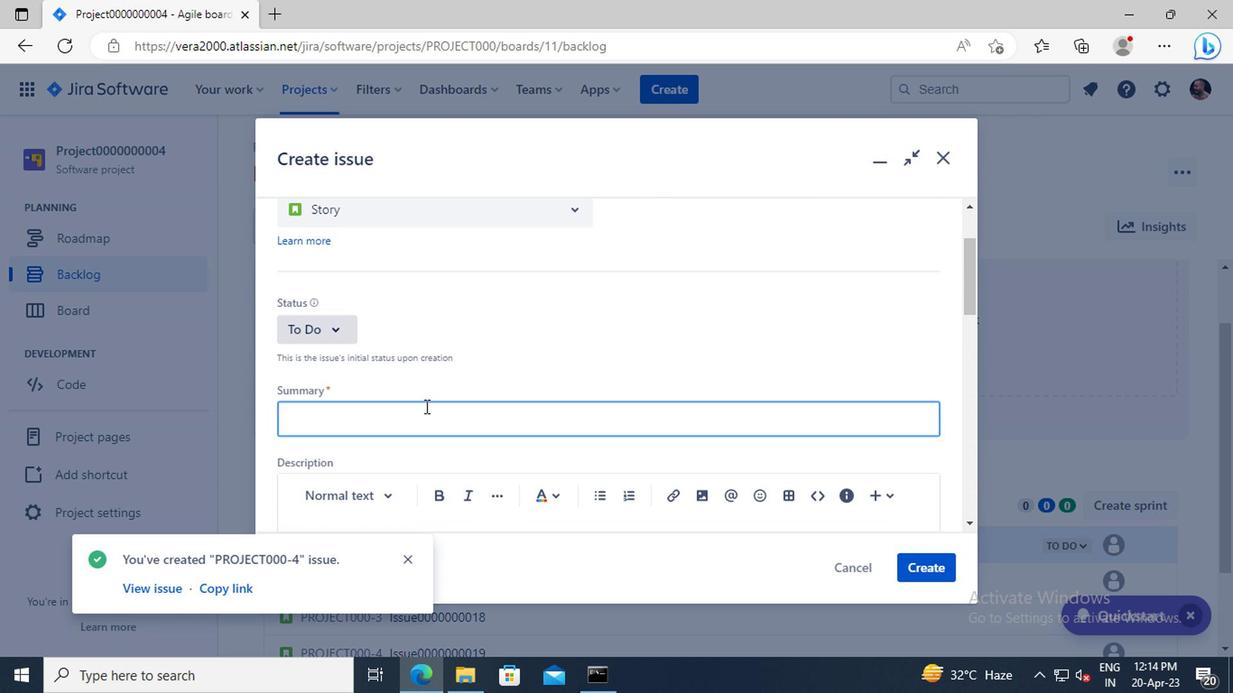 
Action: Mouse pressed left at (461, 461)
Screenshot: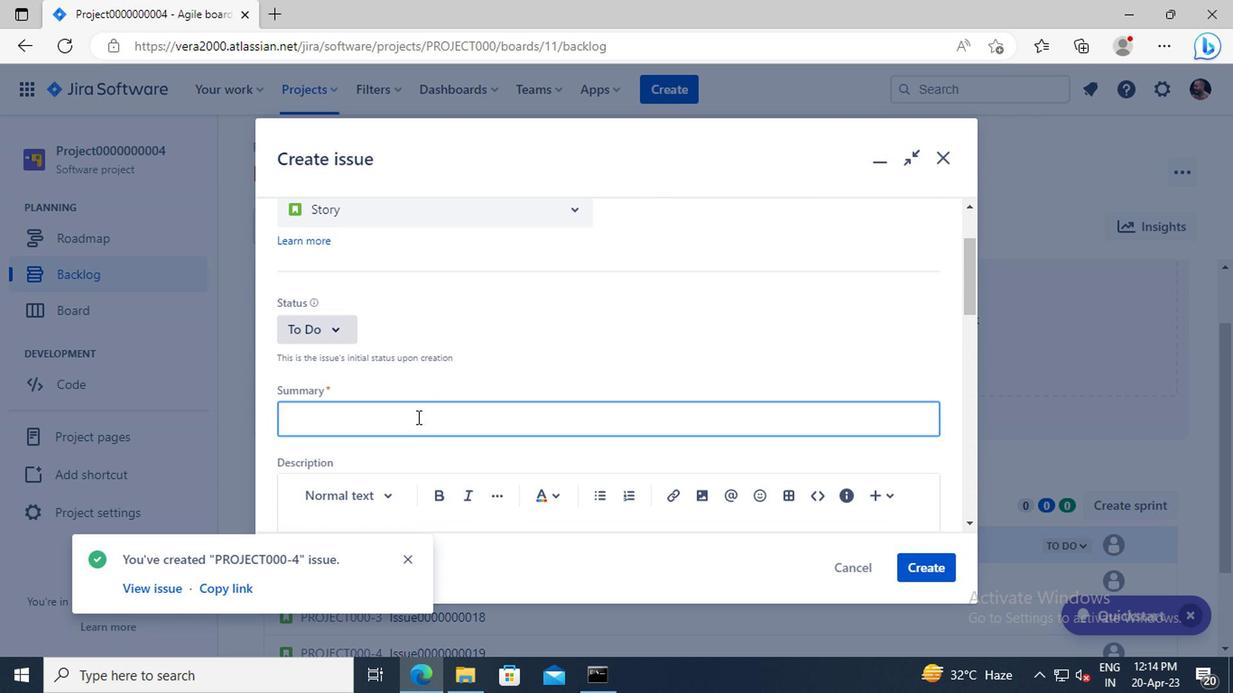 
Action: Key pressed <Key.shift>ISSUE0000000020
Screenshot: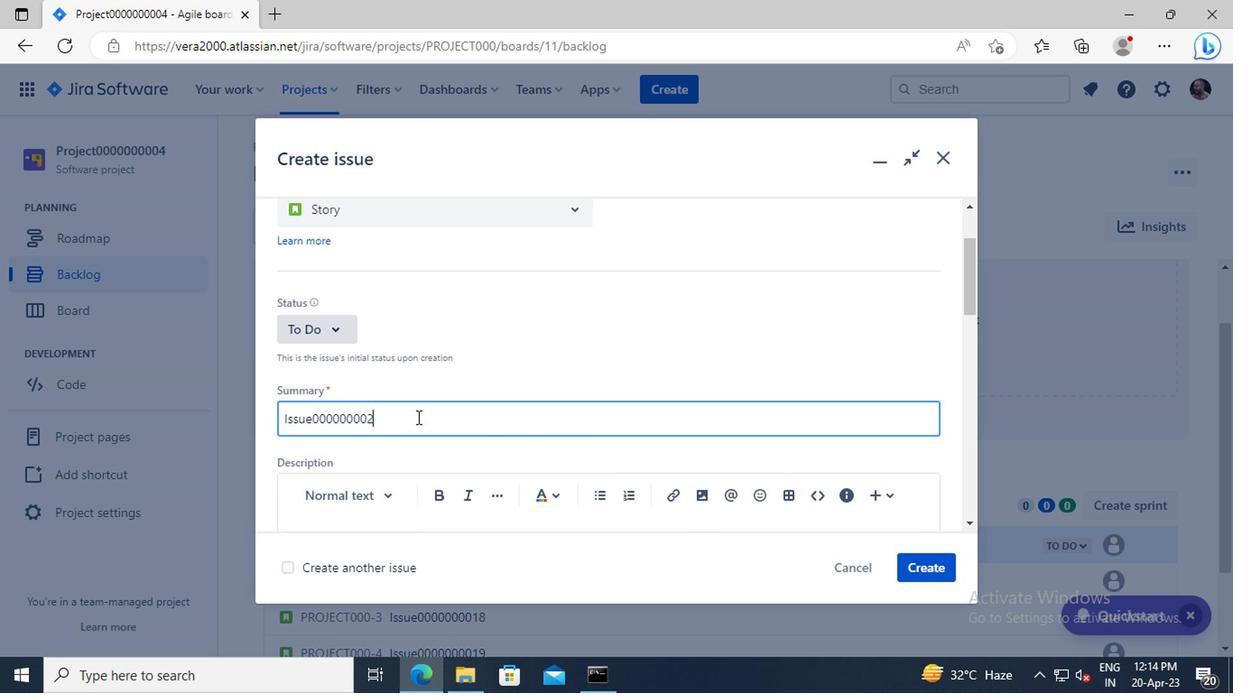 
Action: Mouse moved to (818, 567)
Screenshot: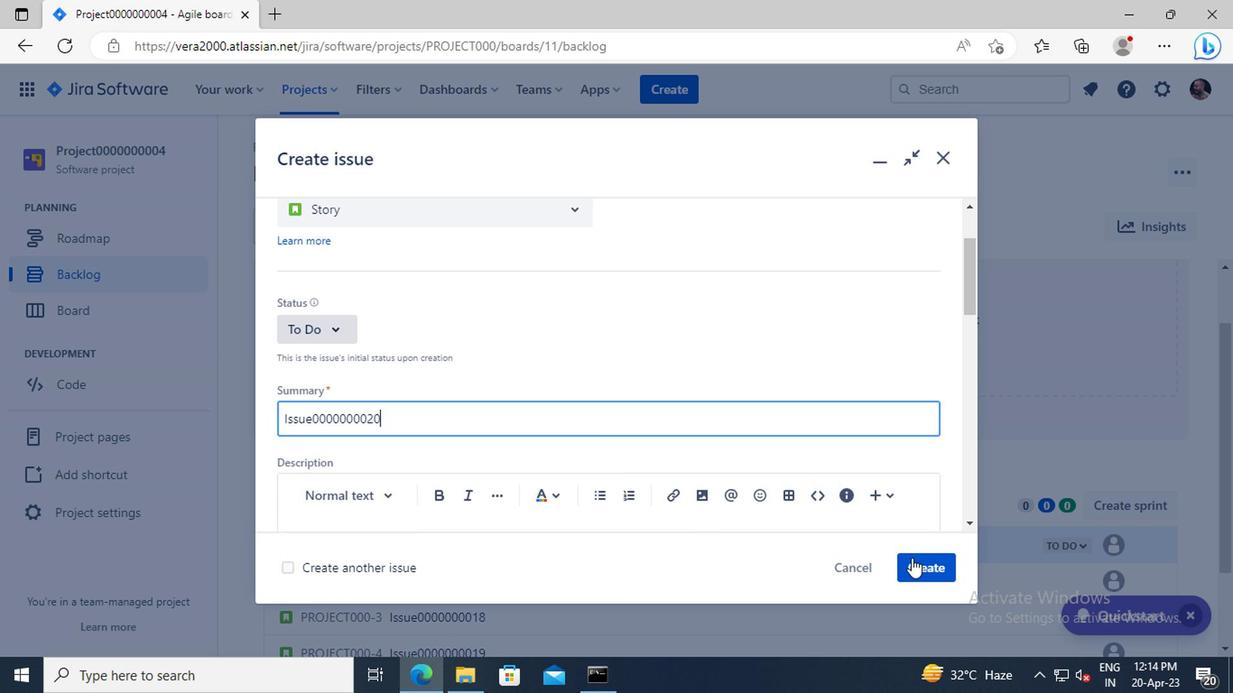 
Action: Mouse pressed left at (818, 567)
Screenshot: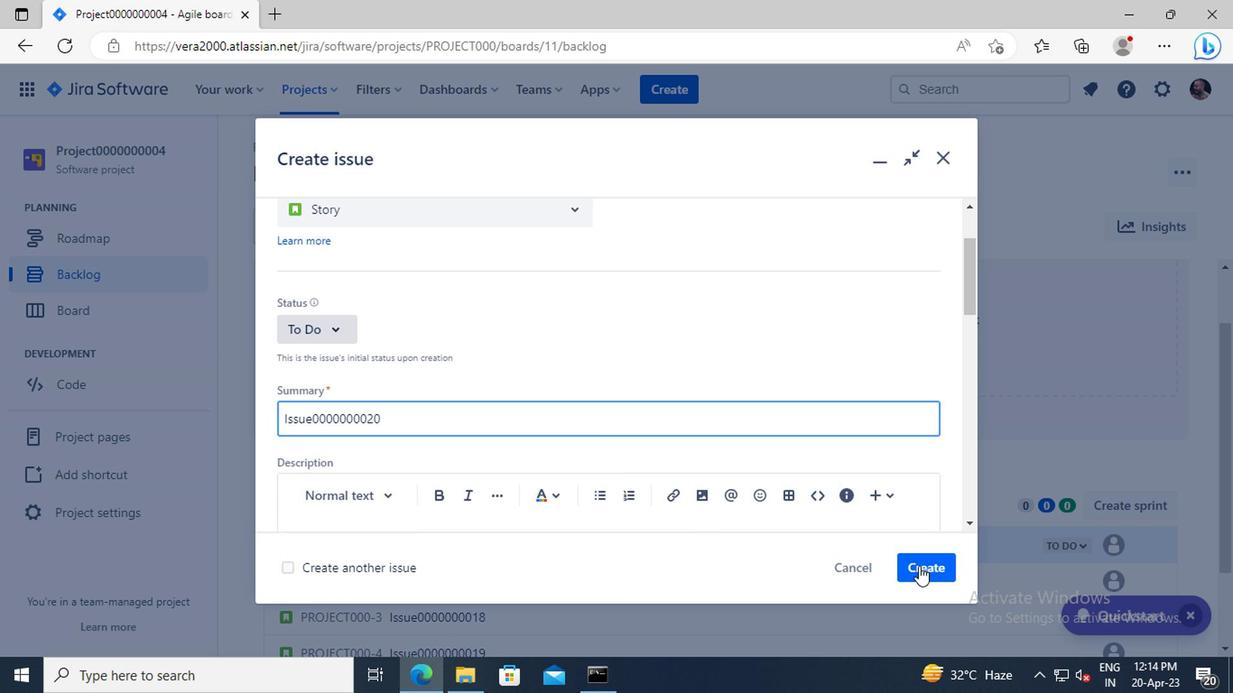 
Action: Mouse moved to (391, 228)
Screenshot: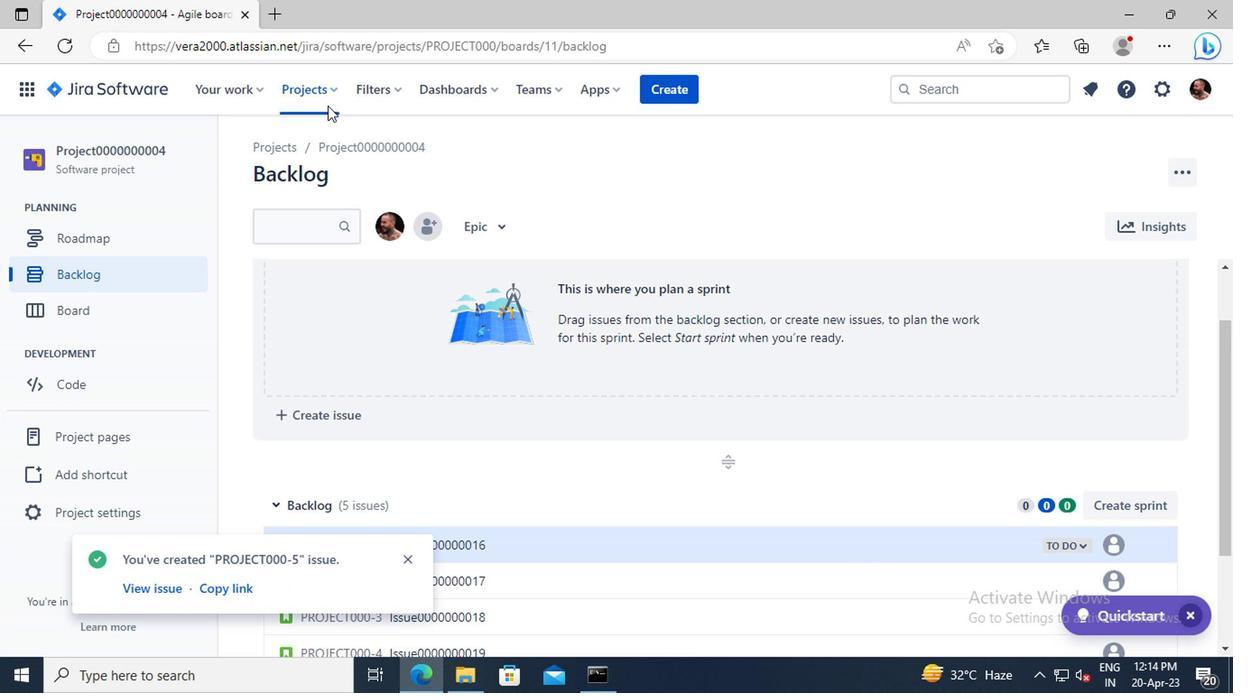 
Action: Mouse pressed left at (391, 228)
Screenshot: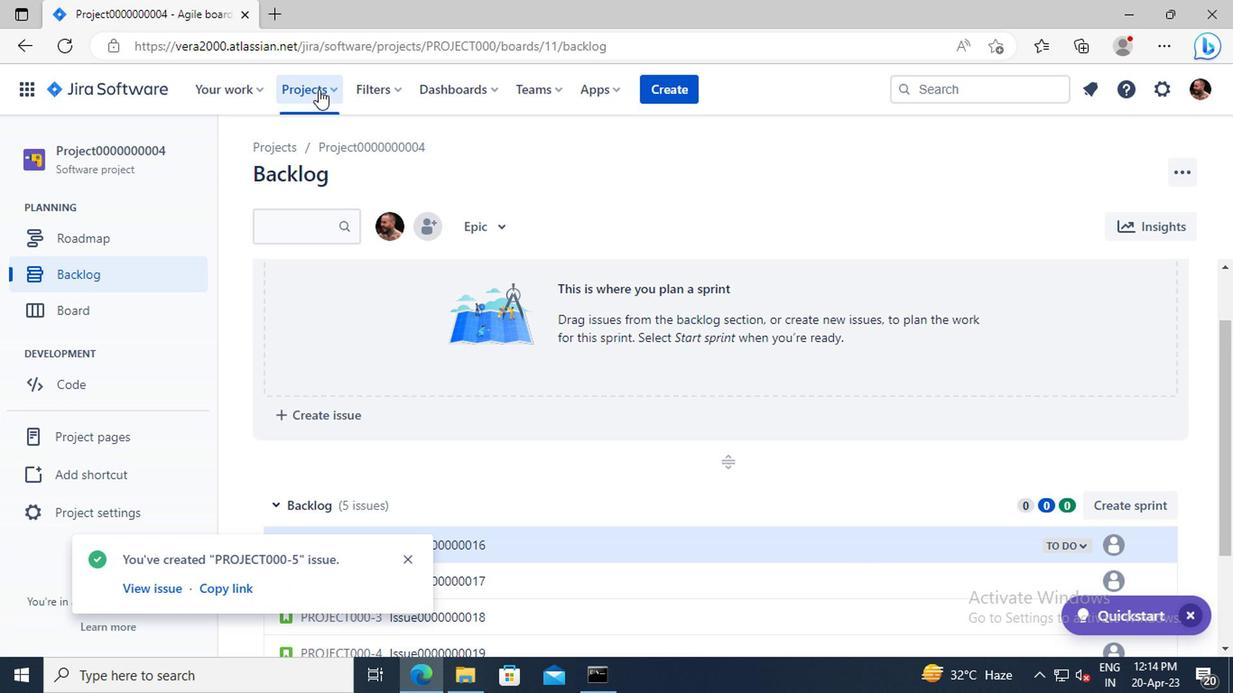 
Action: Mouse moved to (430, 317)
Screenshot: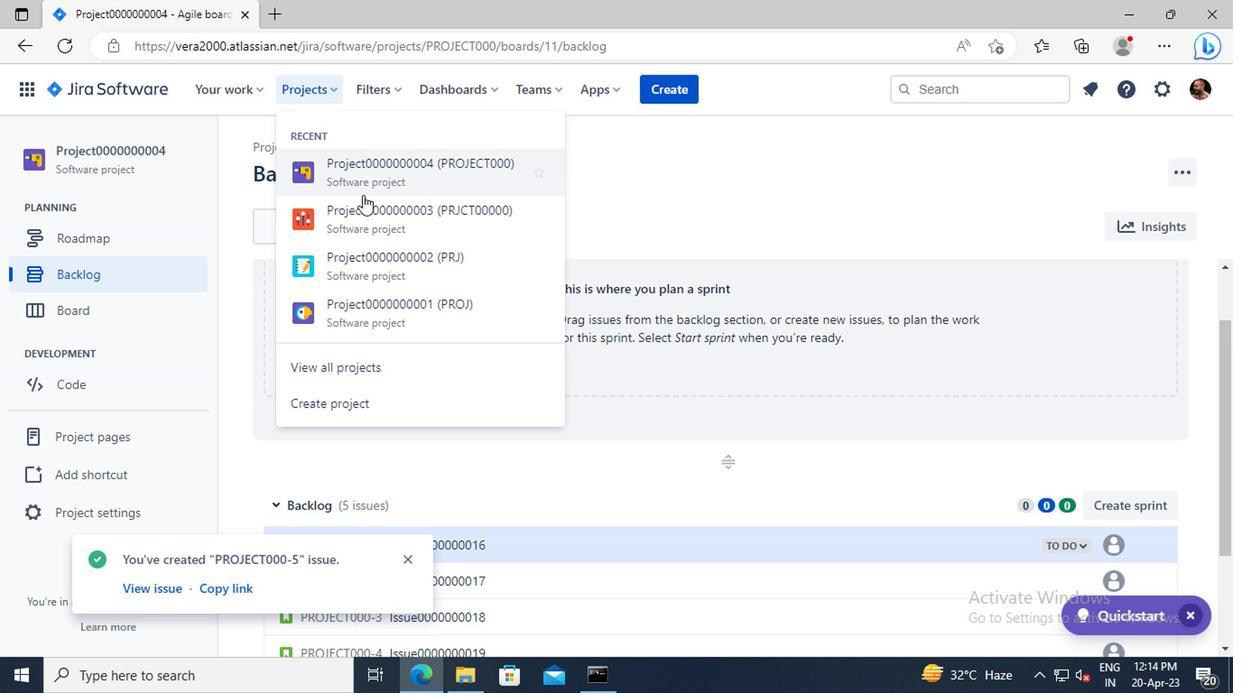 
Action: Mouse pressed left at (430, 317)
Screenshot: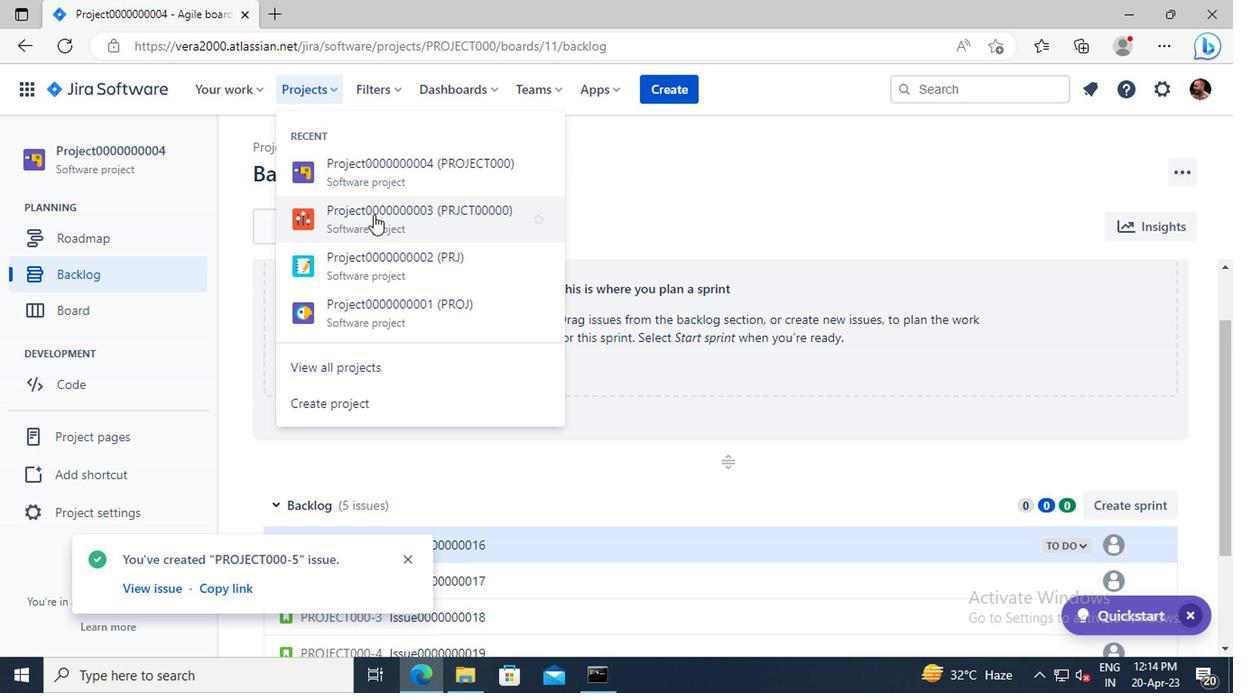 
Action: Mouse moved to (240, 362)
Screenshot: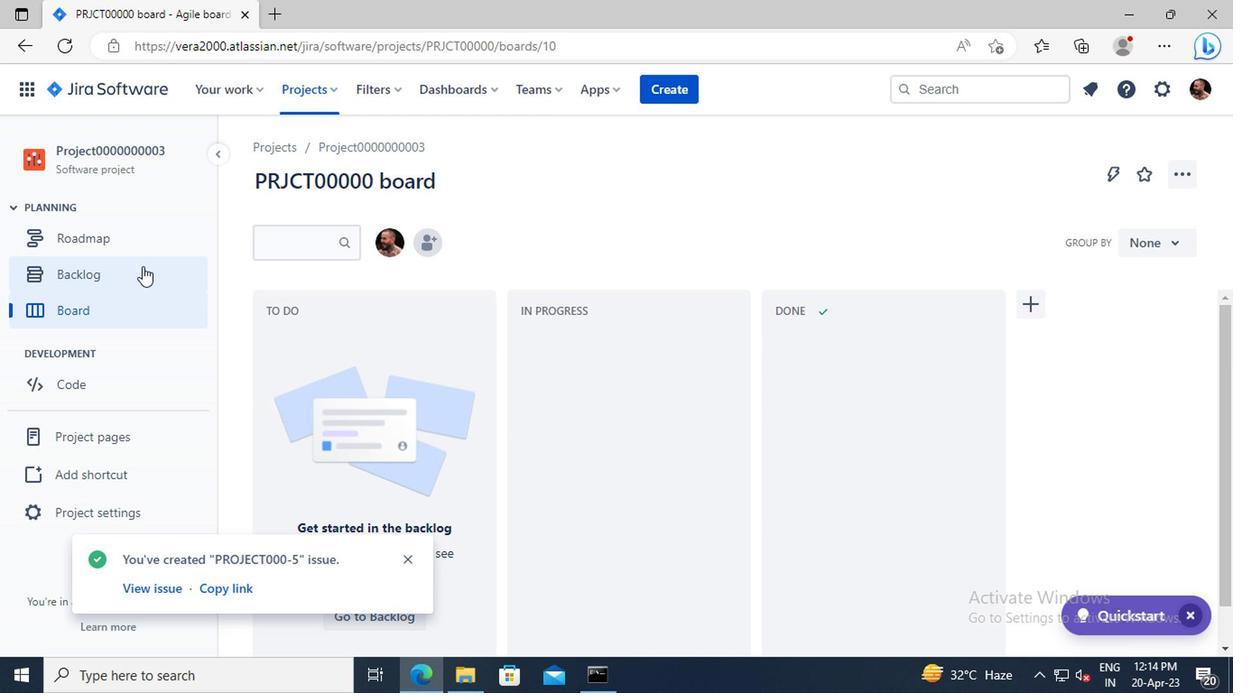 
Action: Mouse pressed left at (240, 362)
Screenshot: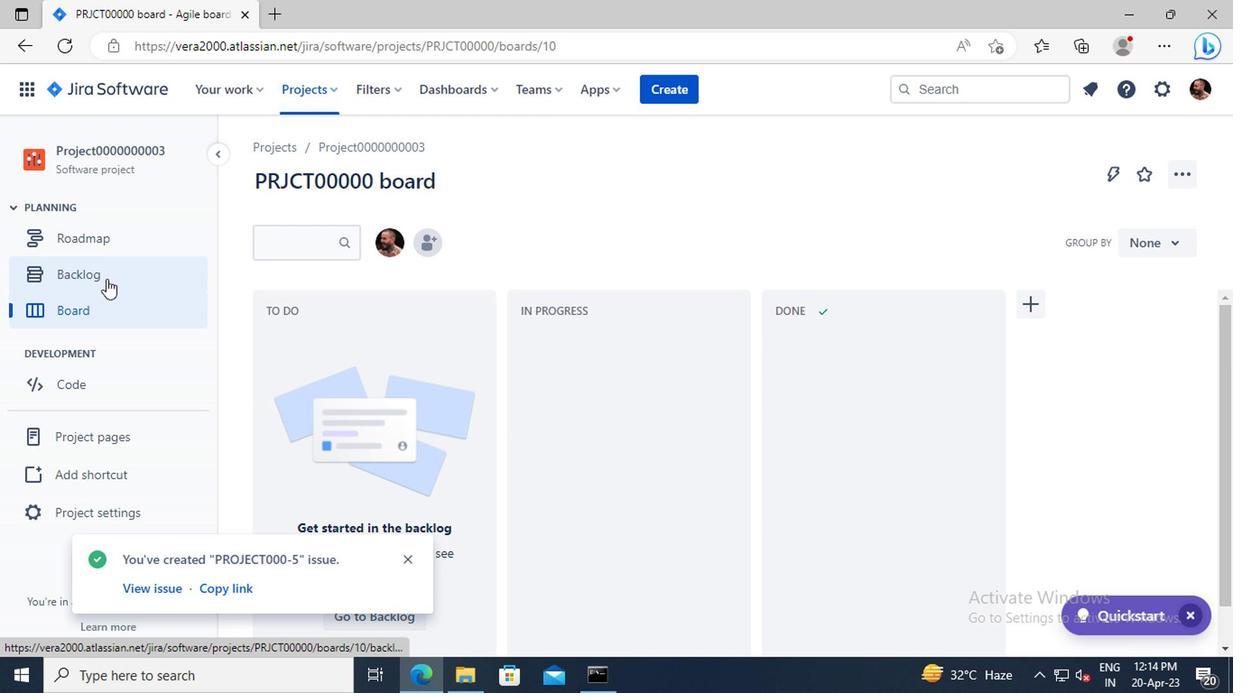 
Action: Mouse moved to (499, 369)
Screenshot: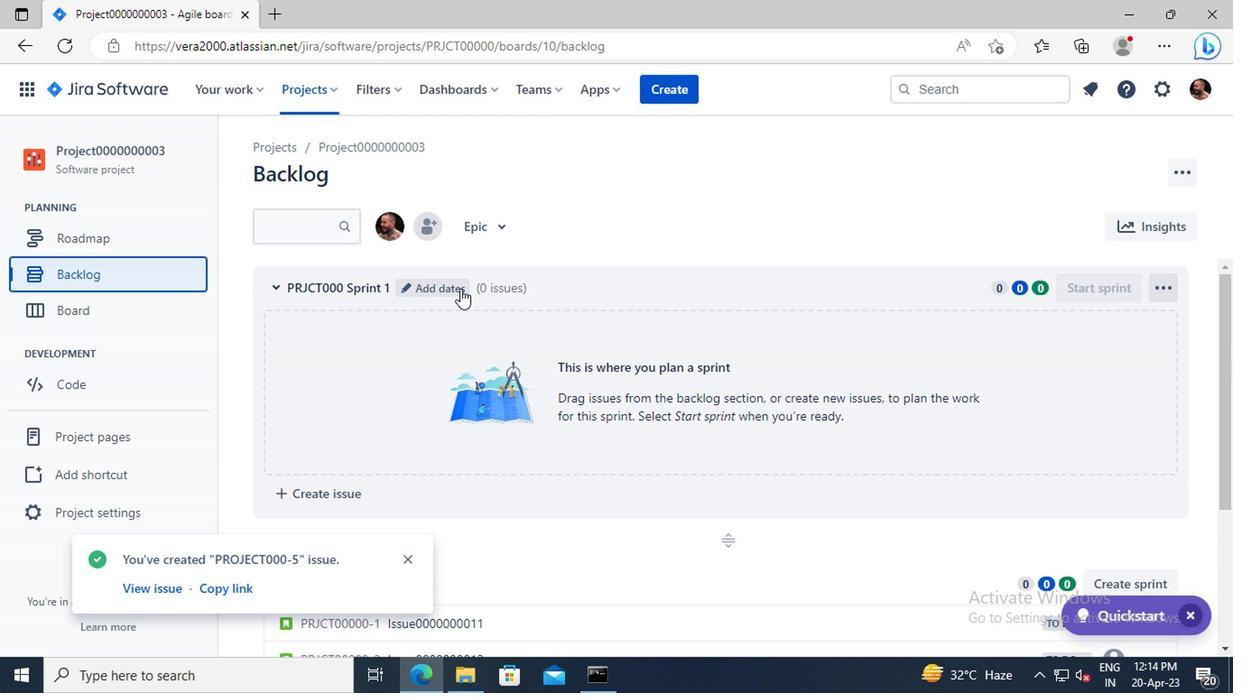 
Action: Mouse scrolled (499, 369) with delta (0, 0)
Screenshot: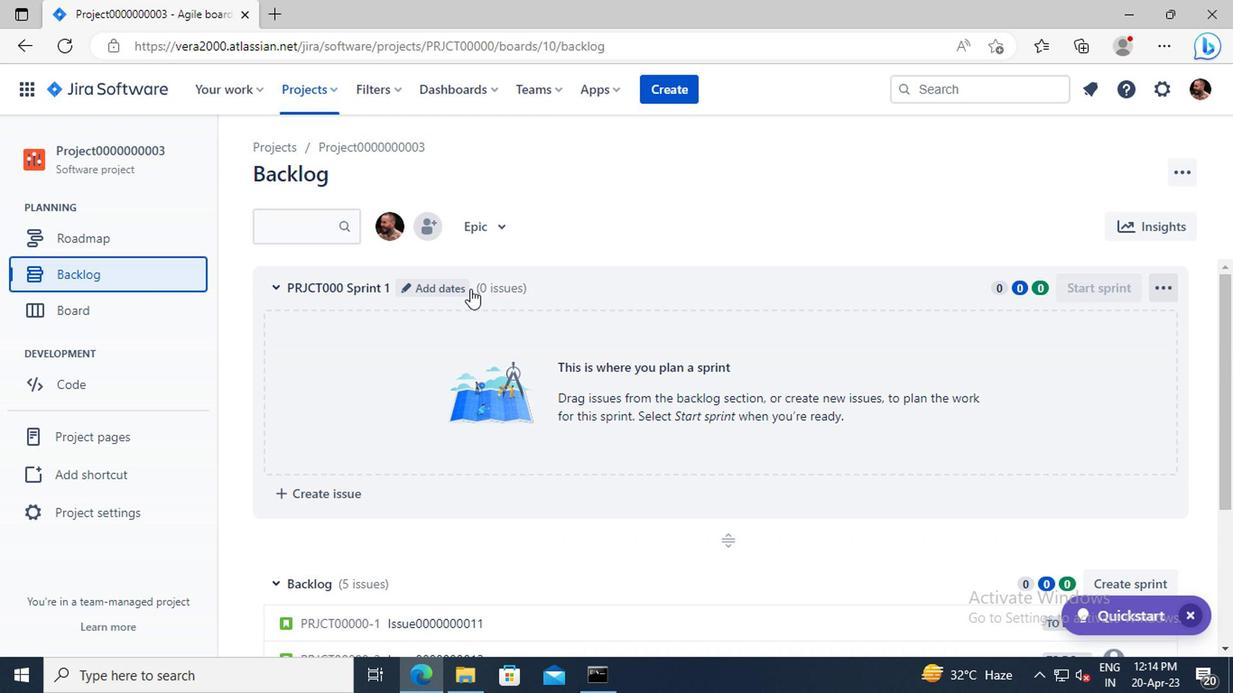 
Action: Mouse scrolled (499, 369) with delta (0, 0)
Screenshot: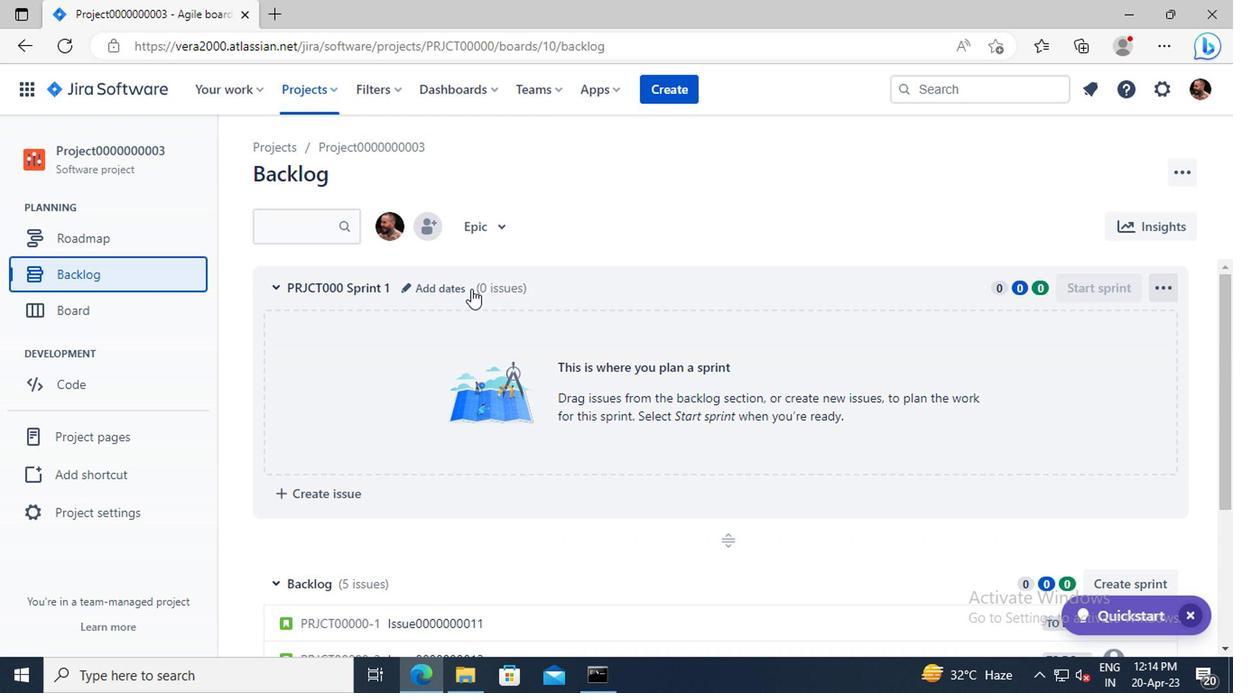 
Action: Mouse scrolled (499, 369) with delta (0, 0)
Screenshot: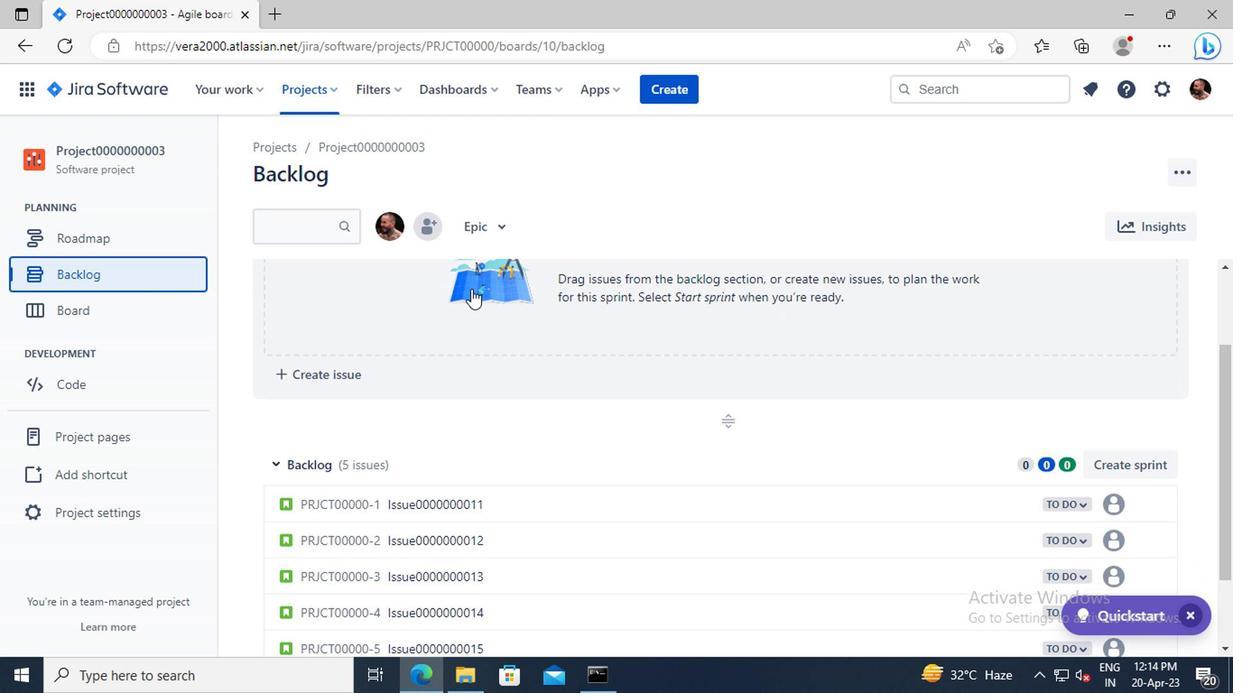 
Action: Mouse scrolled (499, 369) with delta (0, 0)
Screenshot: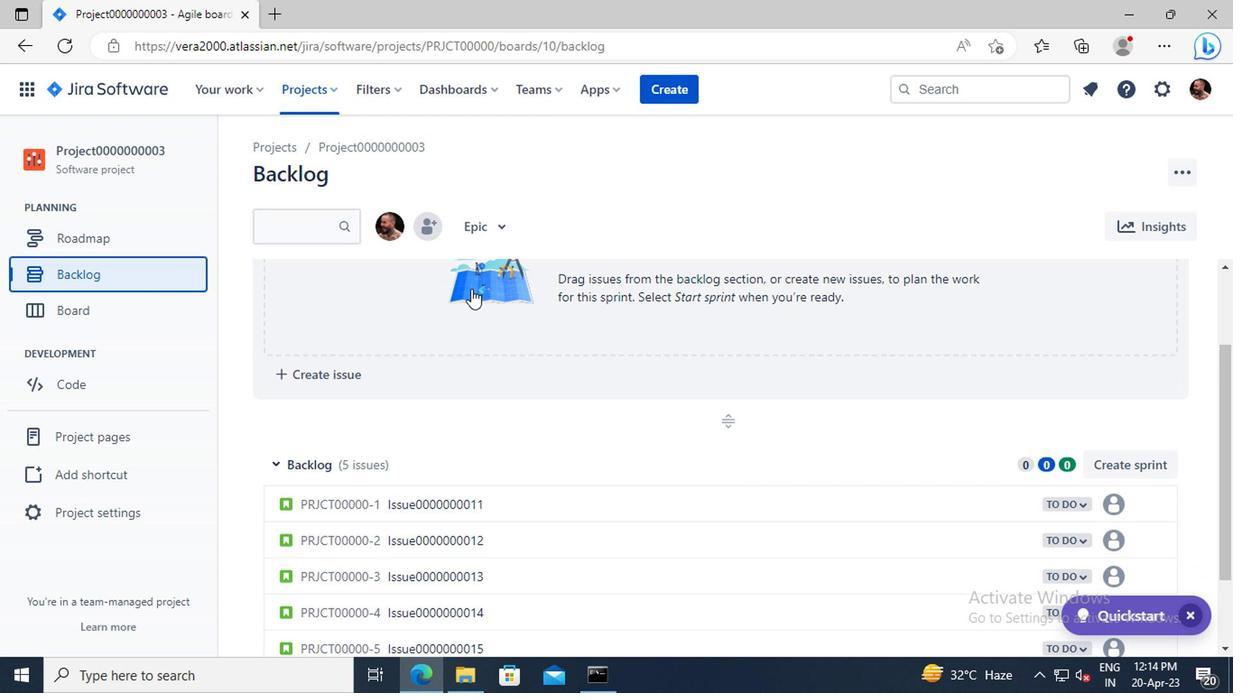 
Action: Mouse moved to (492, 473)
Screenshot: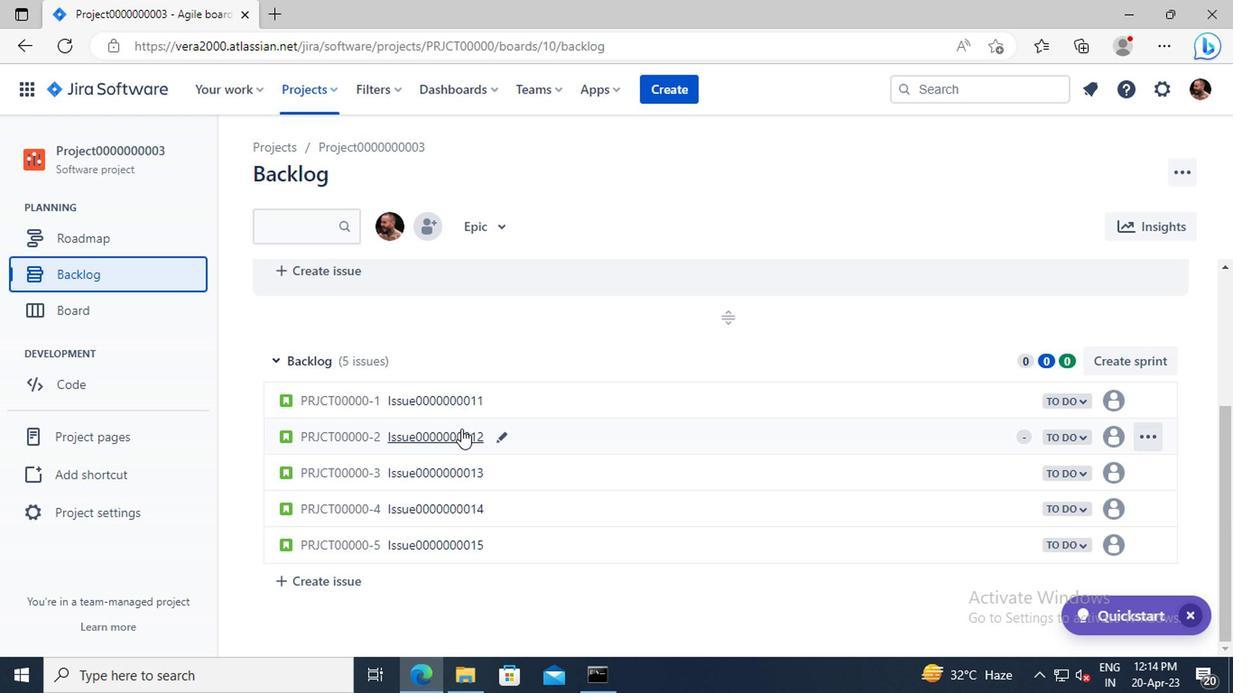 
Action: Mouse pressed left at (492, 473)
Screenshot: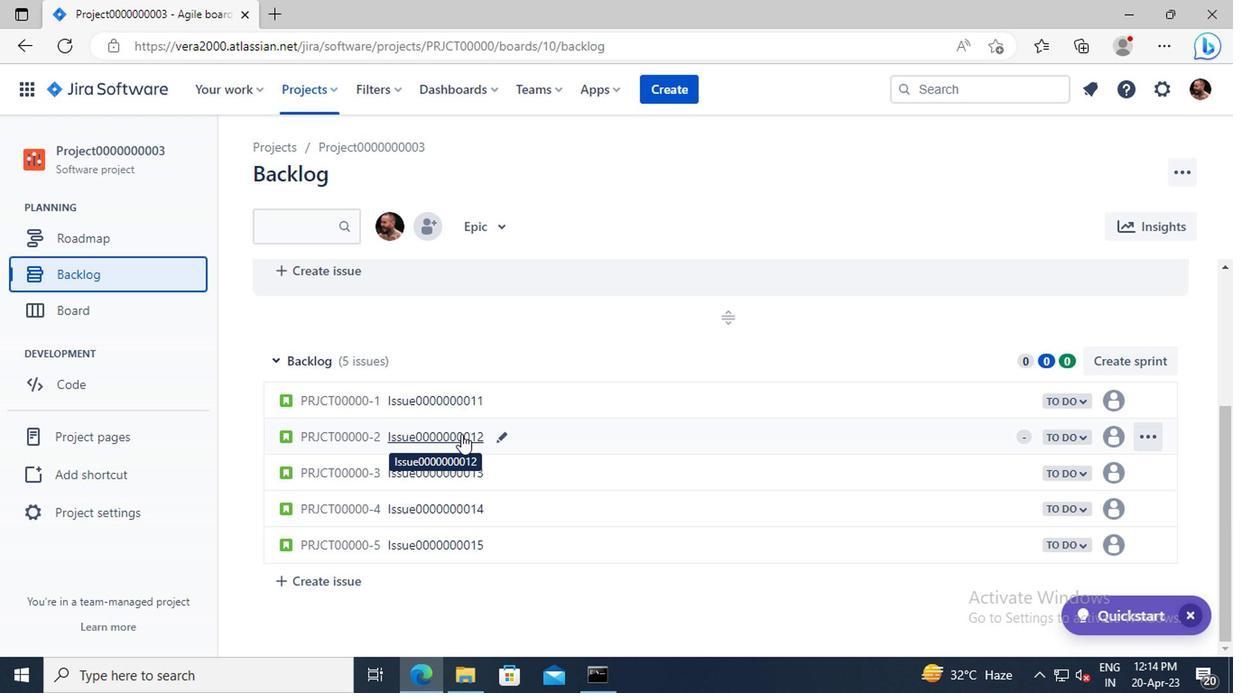 
Action: Mouse moved to (813, 456)
Screenshot: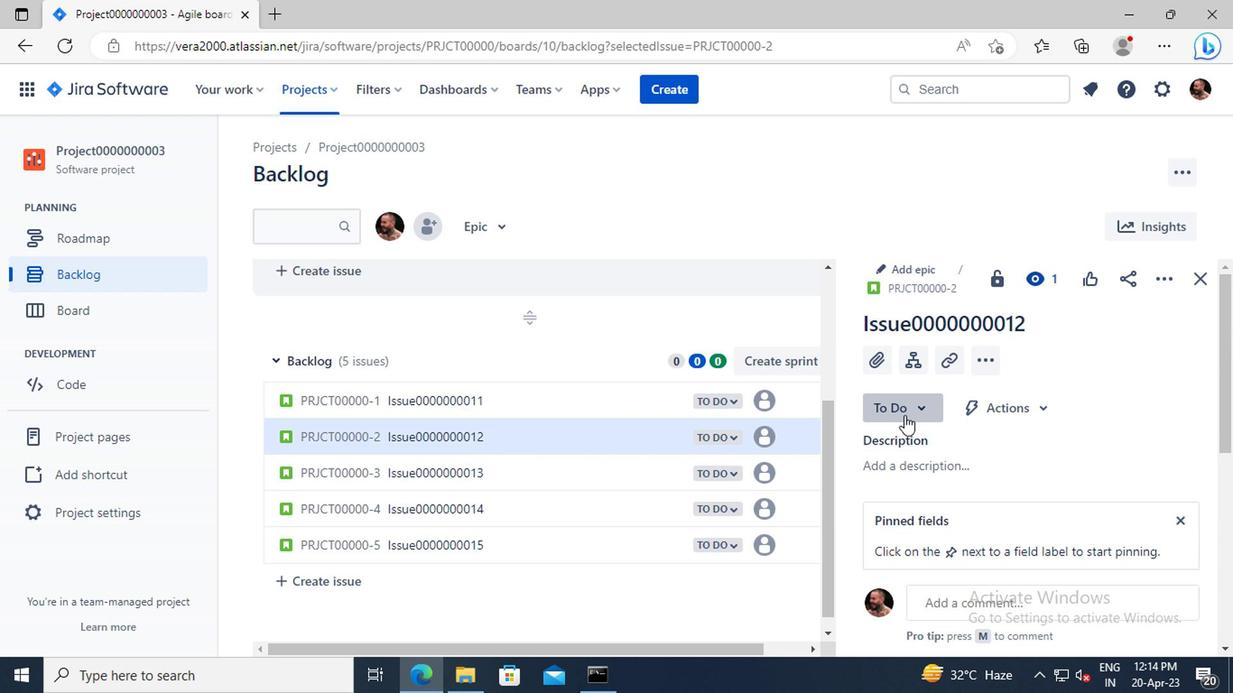 
Action: Mouse pressed left at (813, 456)
Screenshot: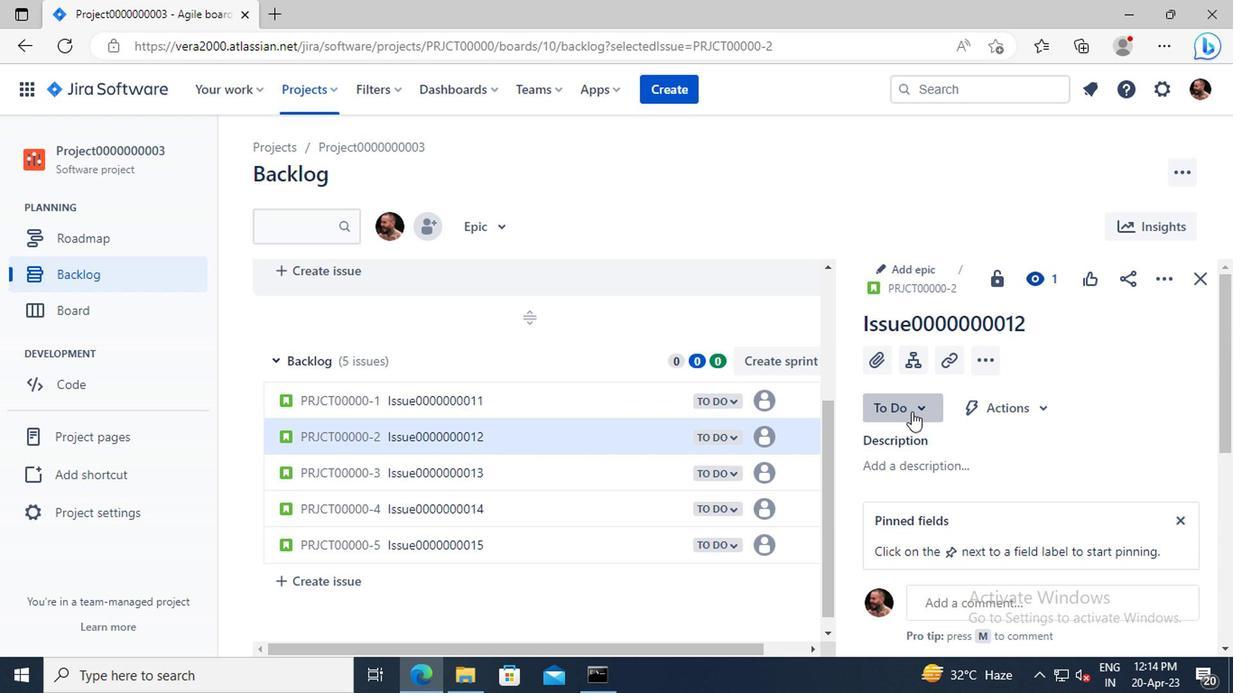 
Action: Mouse moved to (811, 483)
Screenshot: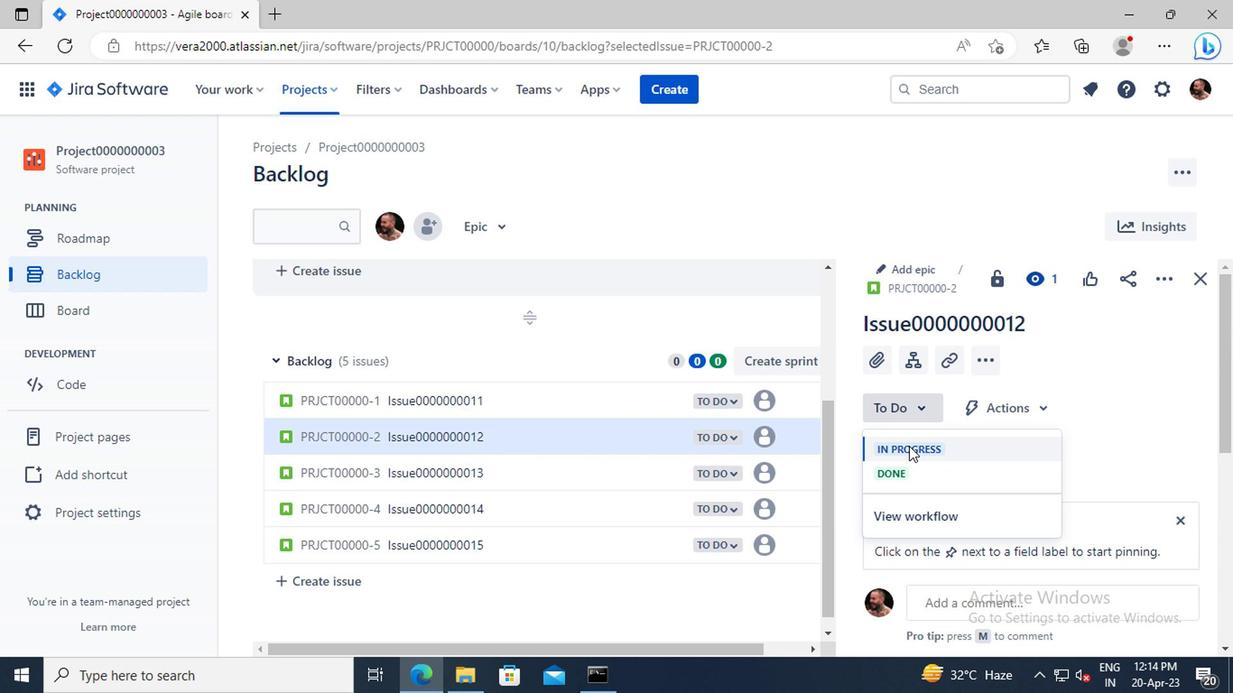 
Action: Mouse pressed left at (811, 483)
Screenshot: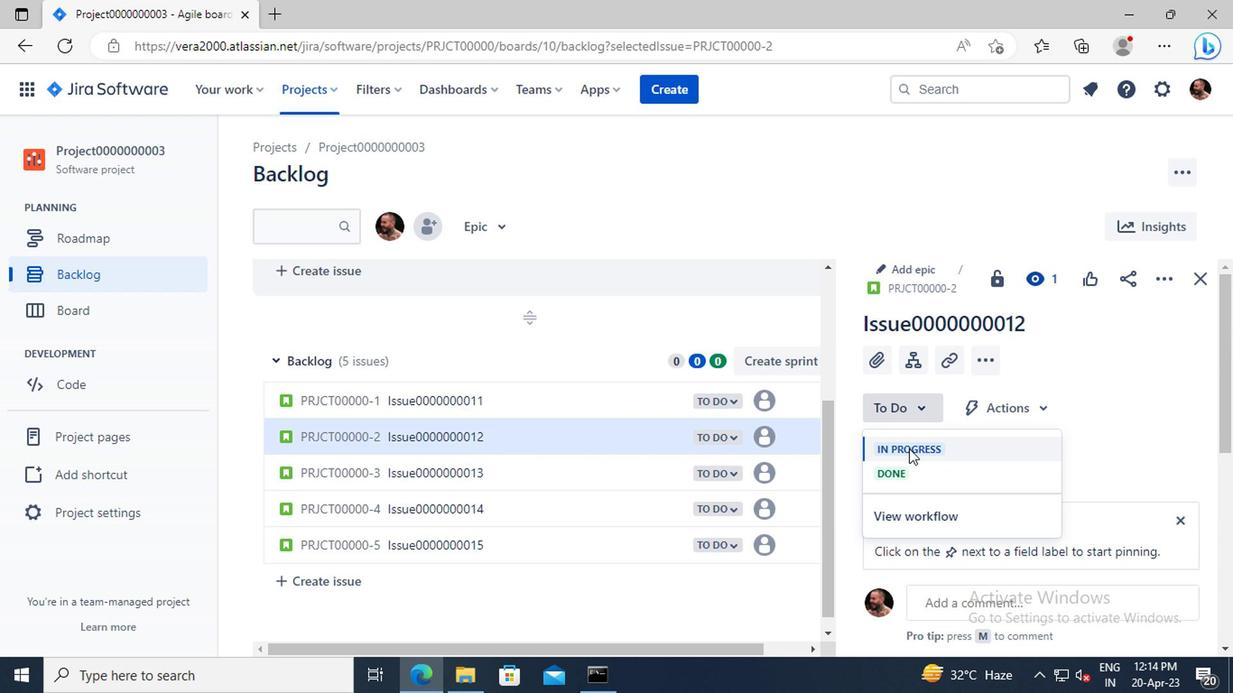 
Action: Key pressed <Key.f8>
Screenshot: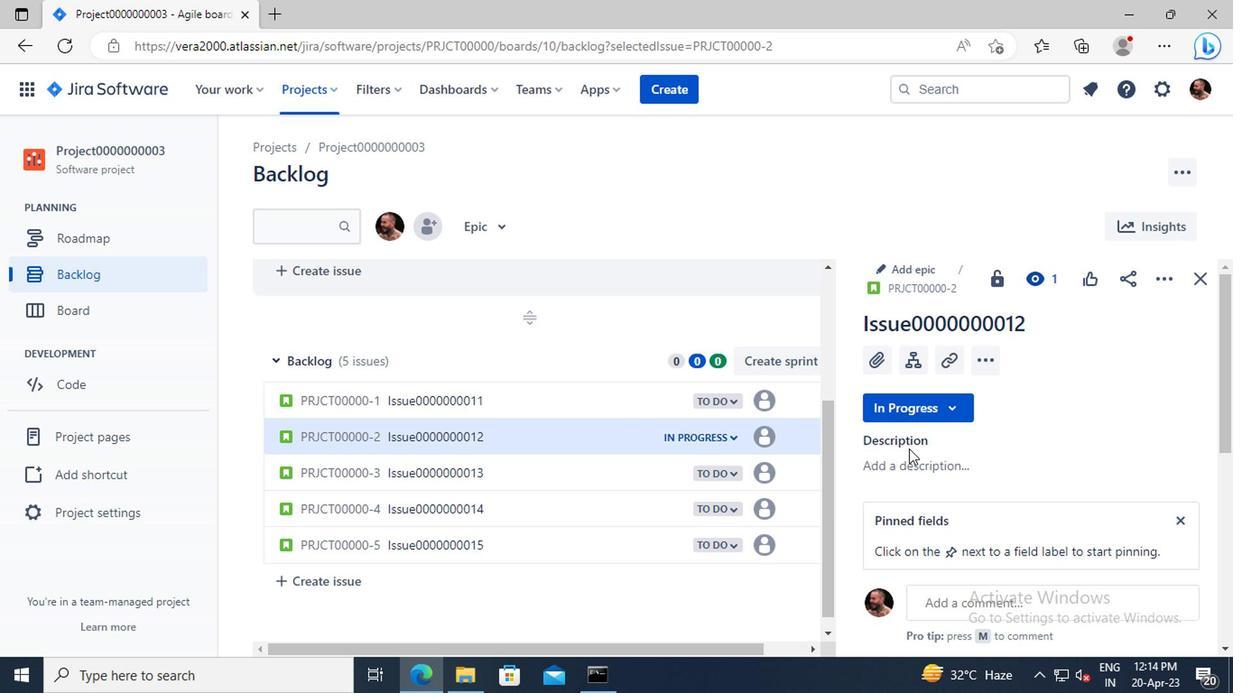 
